 Task: Look for properties with balconies.
Action: Mouse moved to (680, 62)
Screenshot: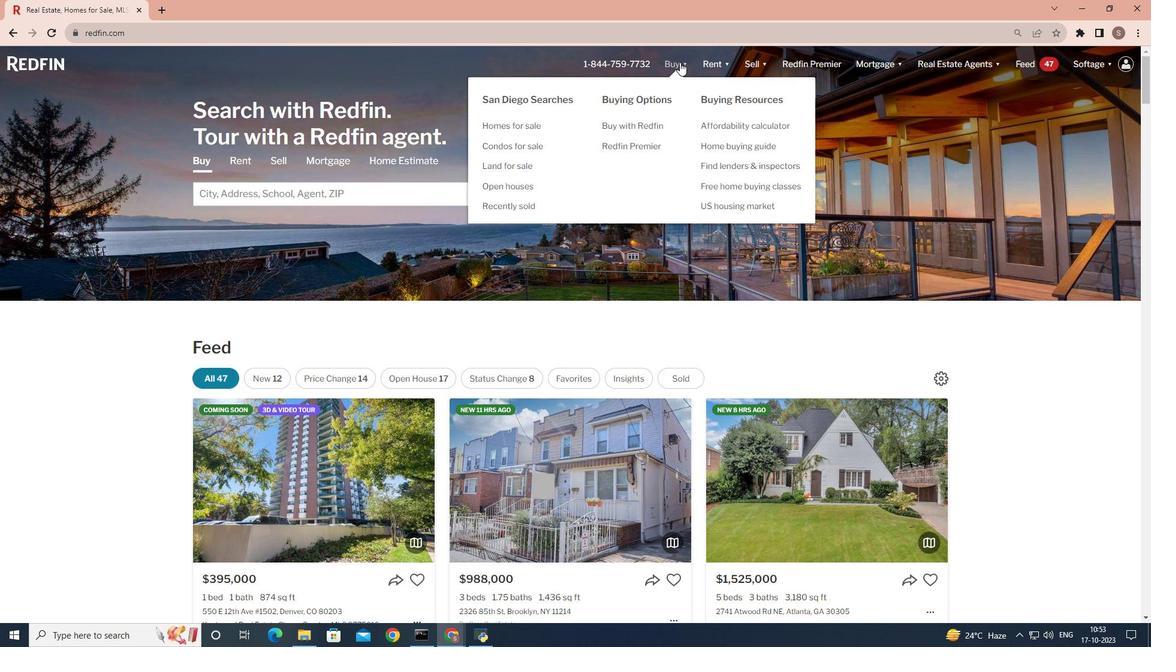 
Action: Mouse pressed left at (680, 62)
Screenshot: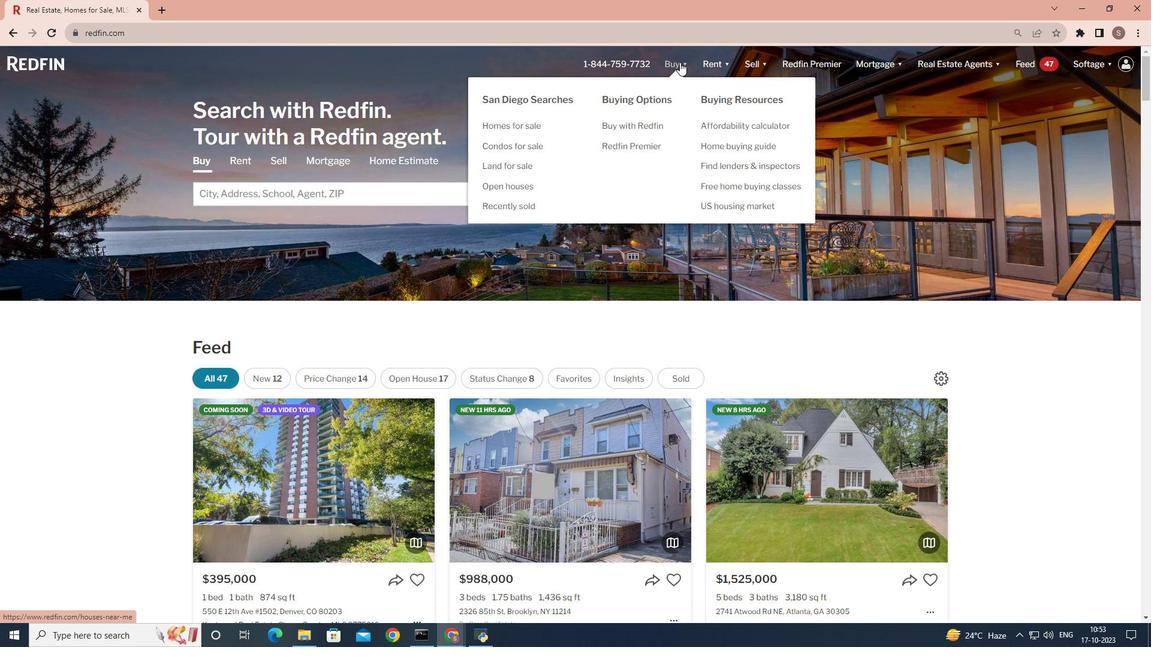 
Action: Mouse moved to (385, 250)
Screenshot: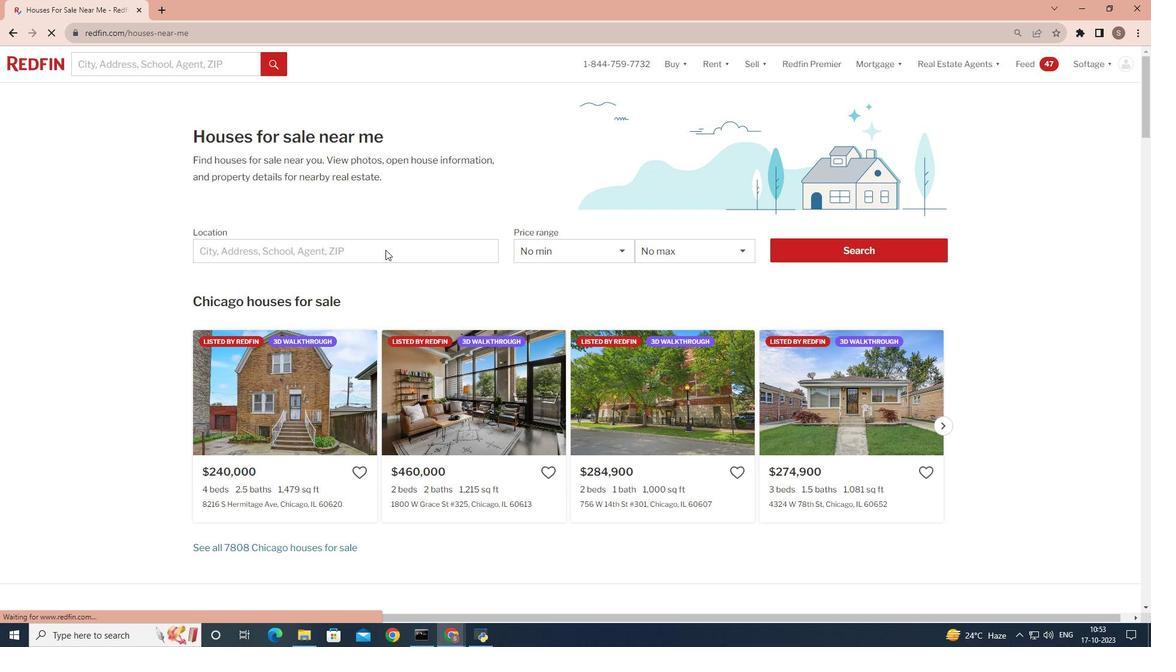 
Action: Mouse pressed left at (385, 250)
Screenshot: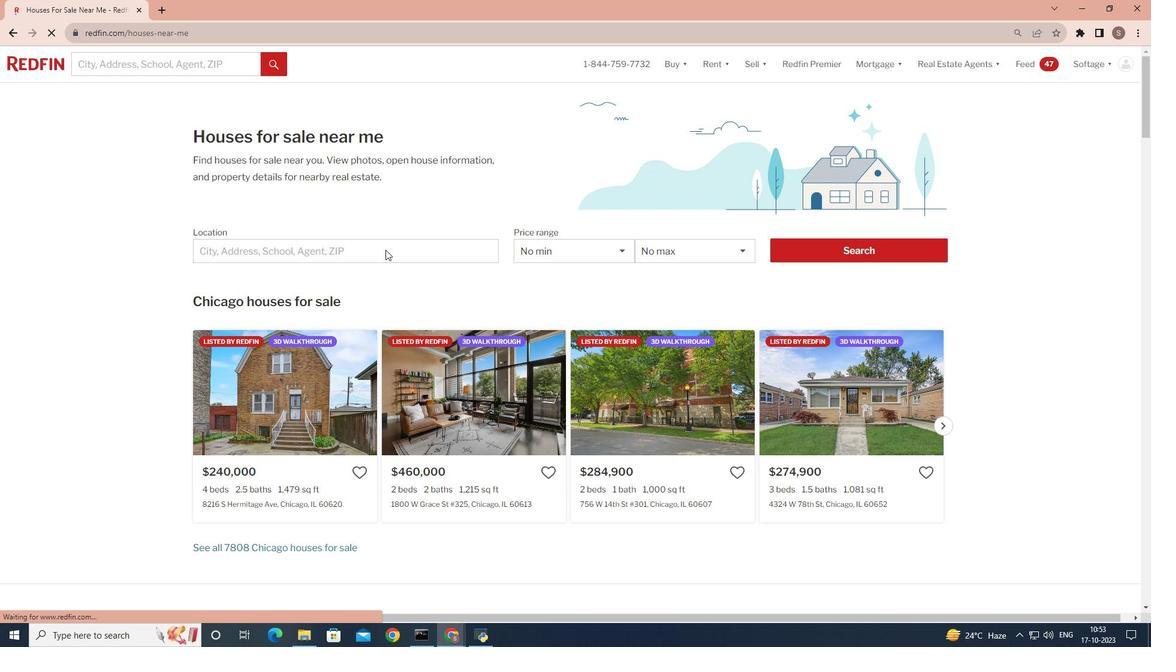 
Action: Mouse pressed left at (385, 250)
Screenshot: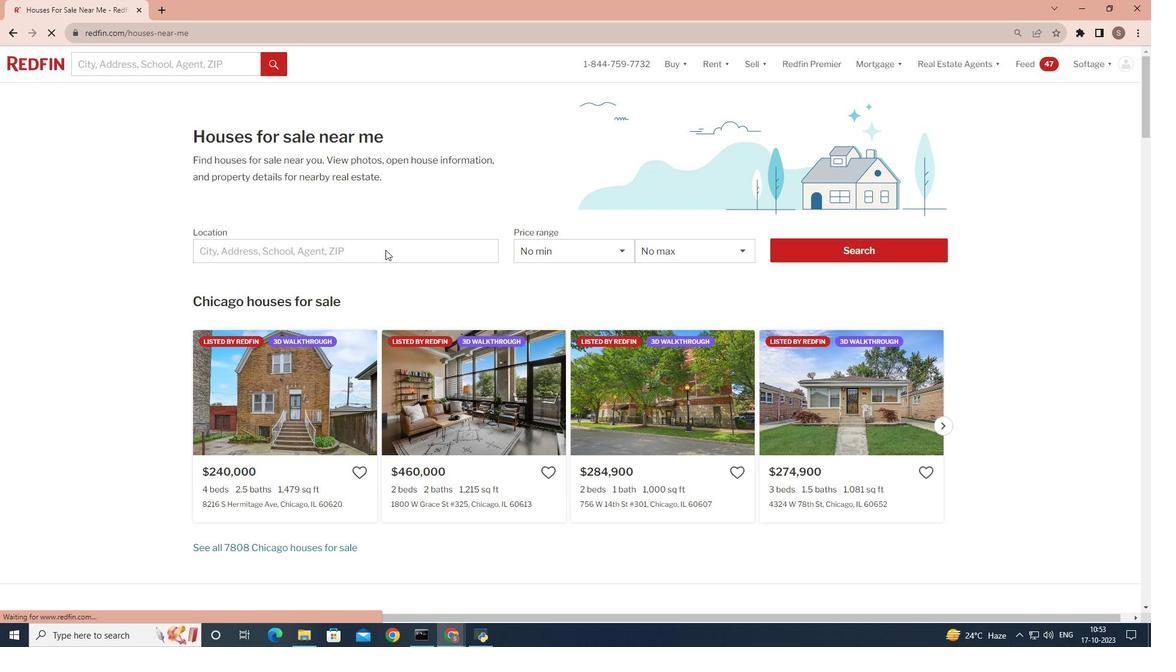 
Action: Mouse moved to (359, 249)
Screenshot: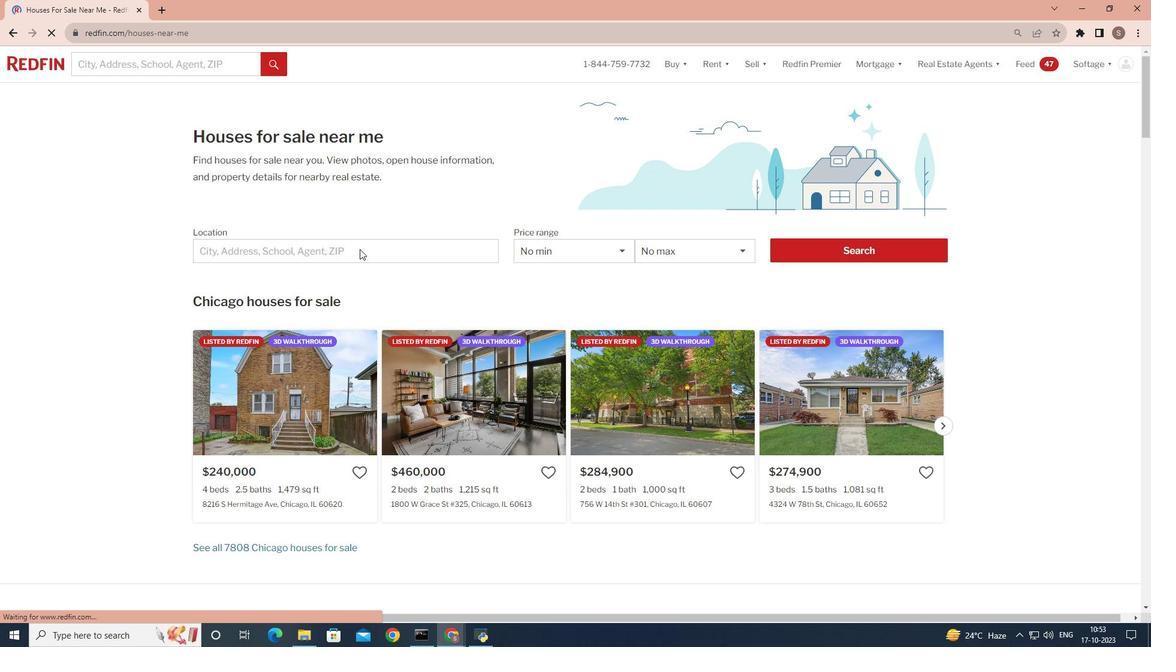 
Action: Mouse pressed left at (359, 249)
Screenshot: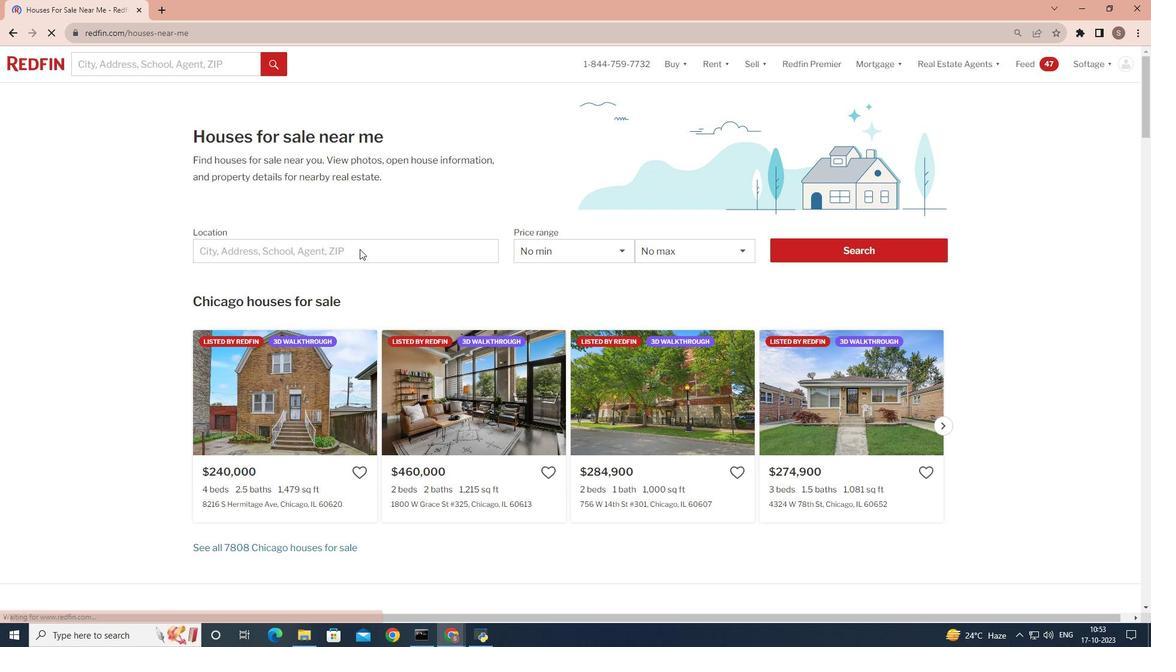 
Action: Mouse moved to (359, 249)
Screenshot: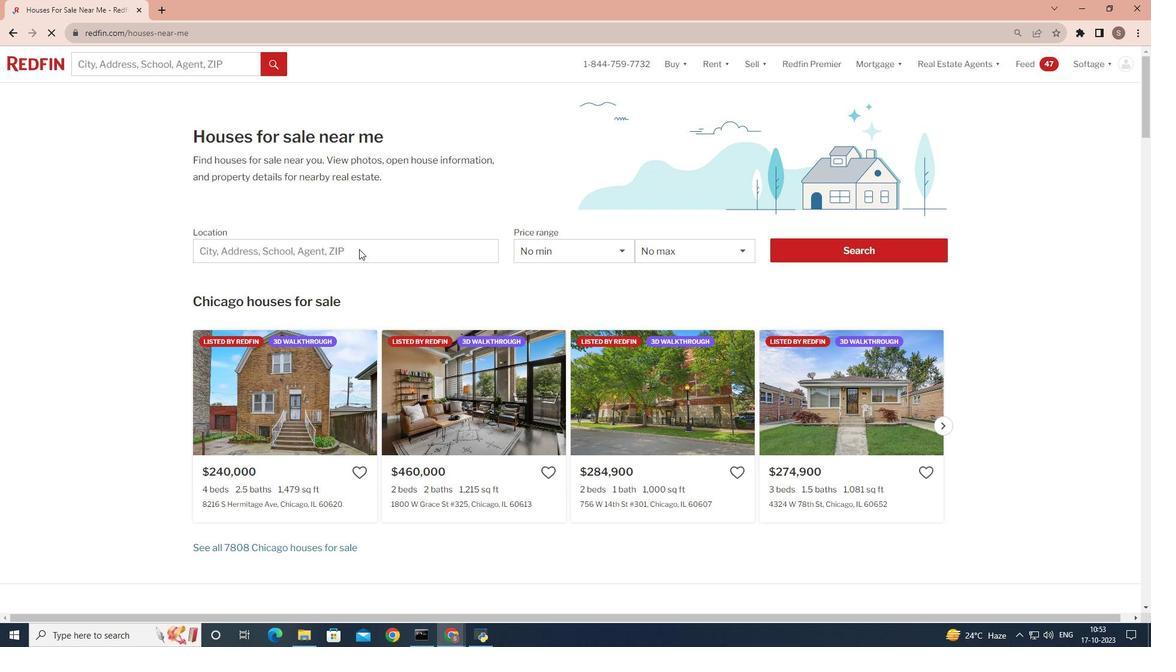 
Action: Mouse pressed left at (359, 249)
Screenshot: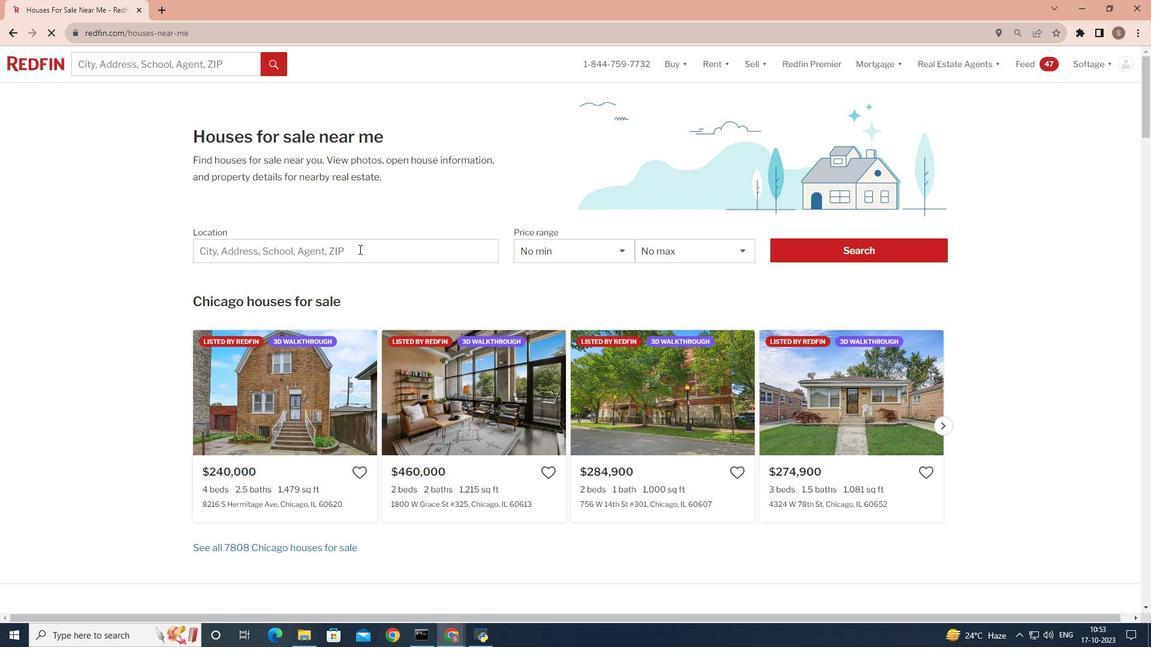 
Action: Key pressed <Key.shift>San<Key.space><Key.shift><Key.shift><Key.shift><Key.shift><Key.shift><Key.shift><Key.shift><Key.shift><Key.shift><Key.shift><Key.shift><Key.shift><Key.shift><Key.shift><Key.shift><Key.shift><Key.shift><Key.shift><Key.shift><Key.shift><Key.shift><Key.shift><Key.shift><Key.shift><Key.shift><Key.shift><Key.shift><Key.shift><Key.shift><Key.shift><Key.shift><Key.shift><Key.shift><Key.shift><Key.shift><Key.shift><Key.shift><Key.shift><Key.shift><Key.shift><Key.shift><Key.shift><Key.shift><Key.shift><Key.shift><Key.shift>Diego
Screenshot: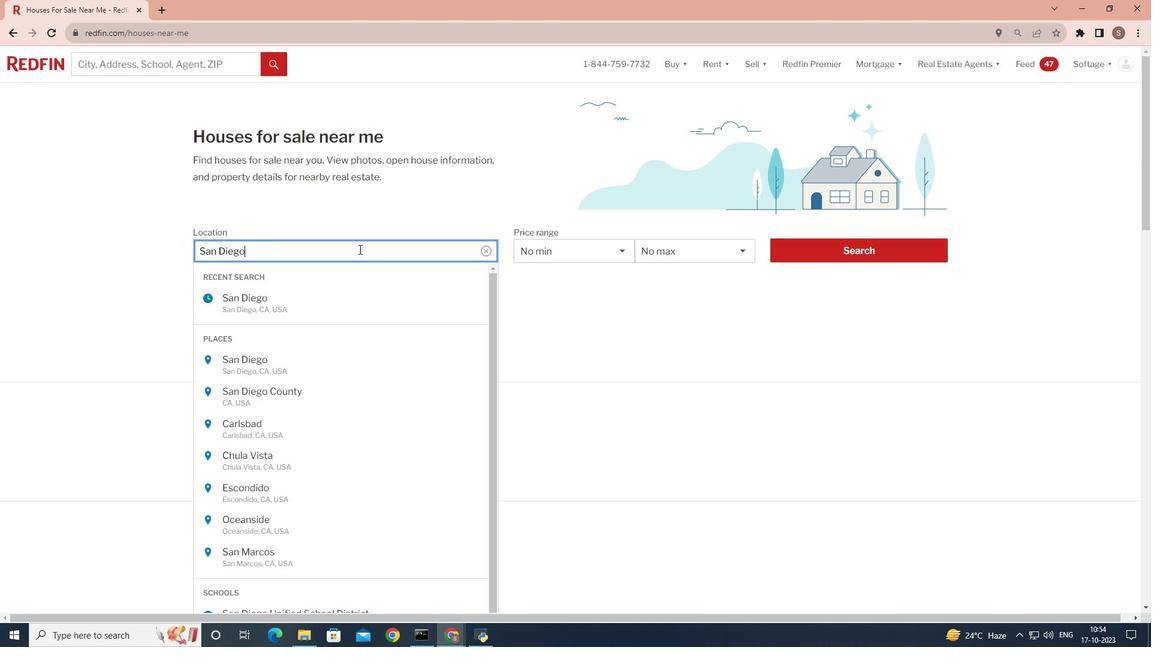 
Action: Mouse moved to (799, 248)
Screenshot: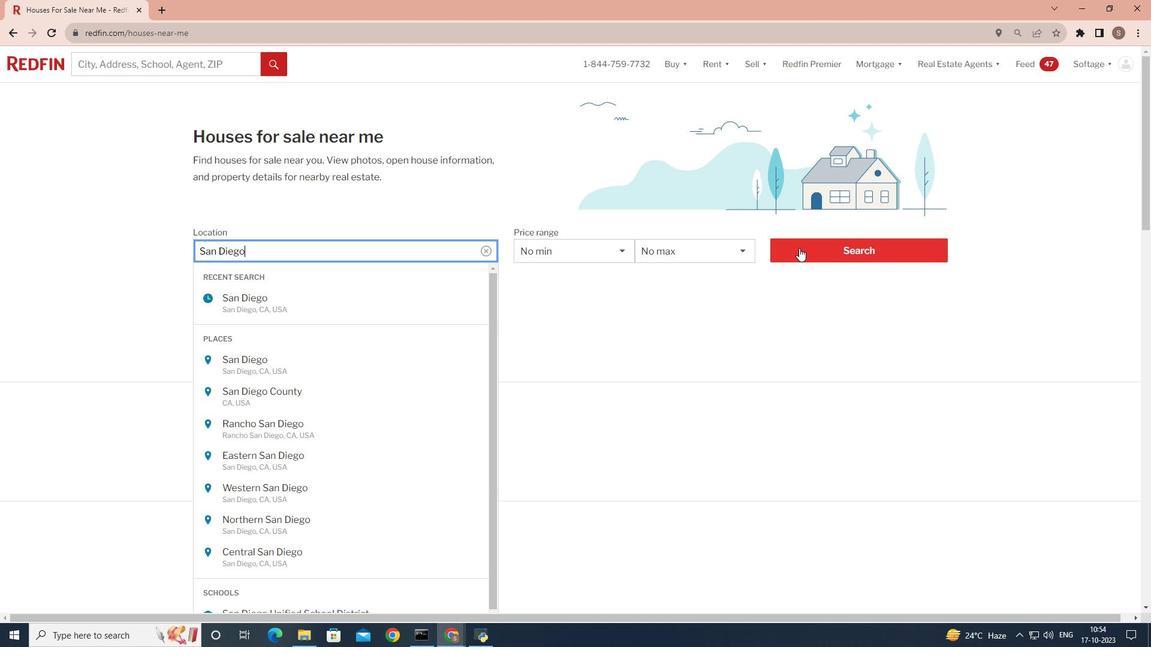 
Action: Mouse pressed left at (799, 248)
Screenshot: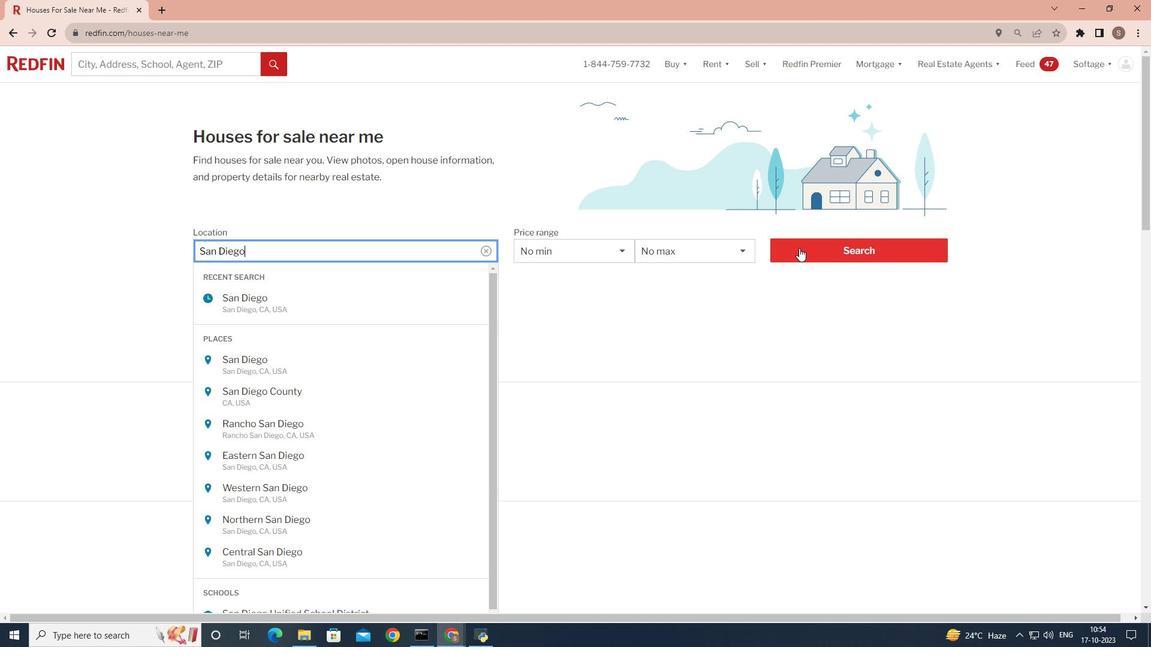 
Action: Mouse moved to (800, 248)
Screenshot: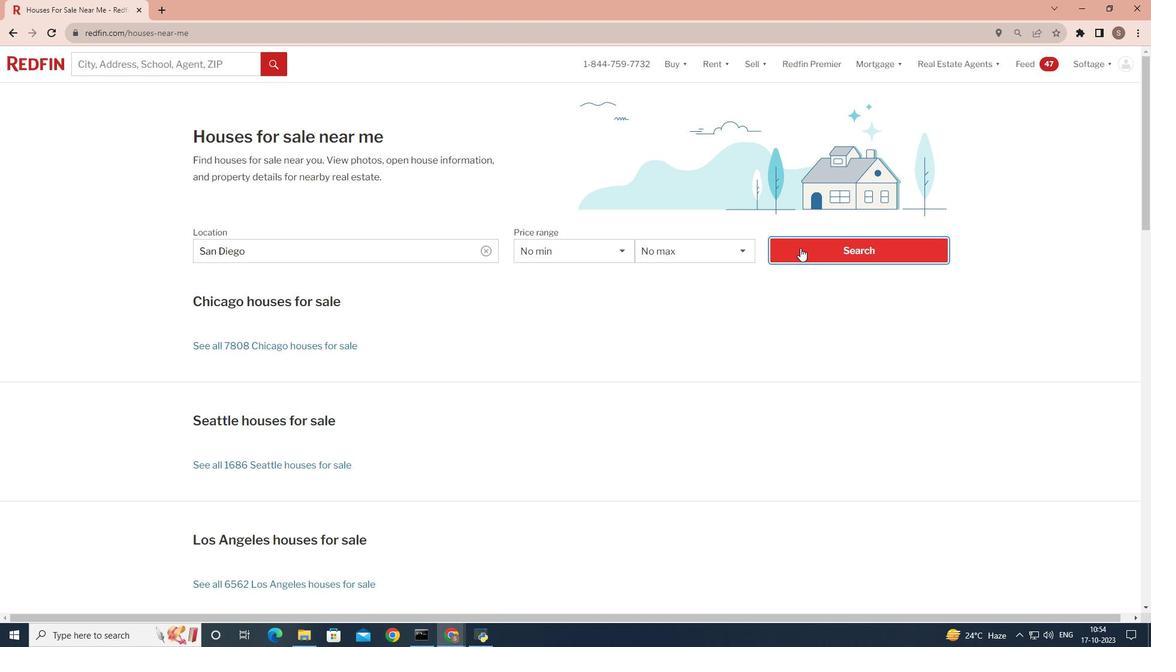 
Action: Mouse pressed left at (800, 248)
Screenshot: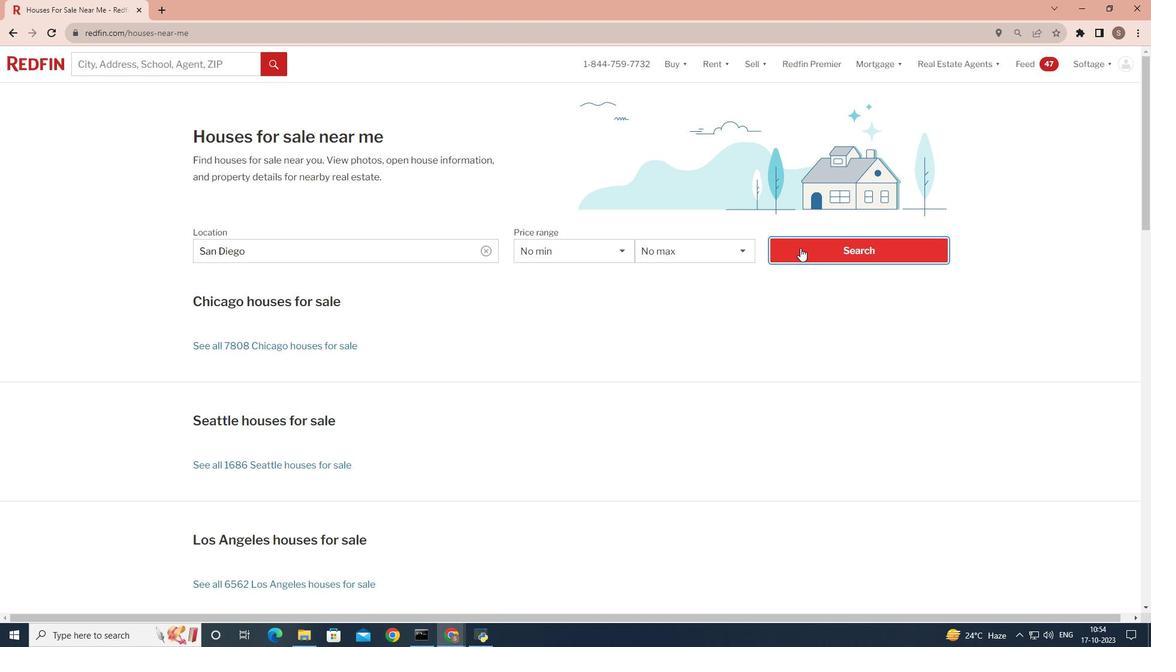 
Action: Mouse moved to (1028, 147)
Screenshot: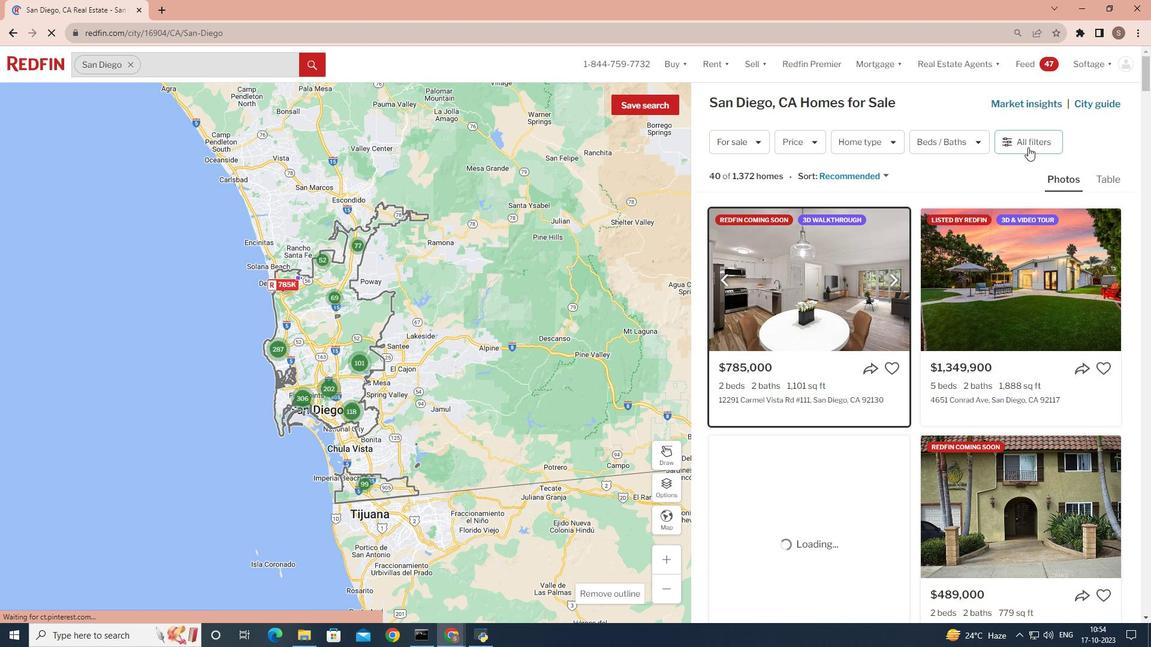 
Action: Mouse pressed left at (1028, 147)
Screenshot: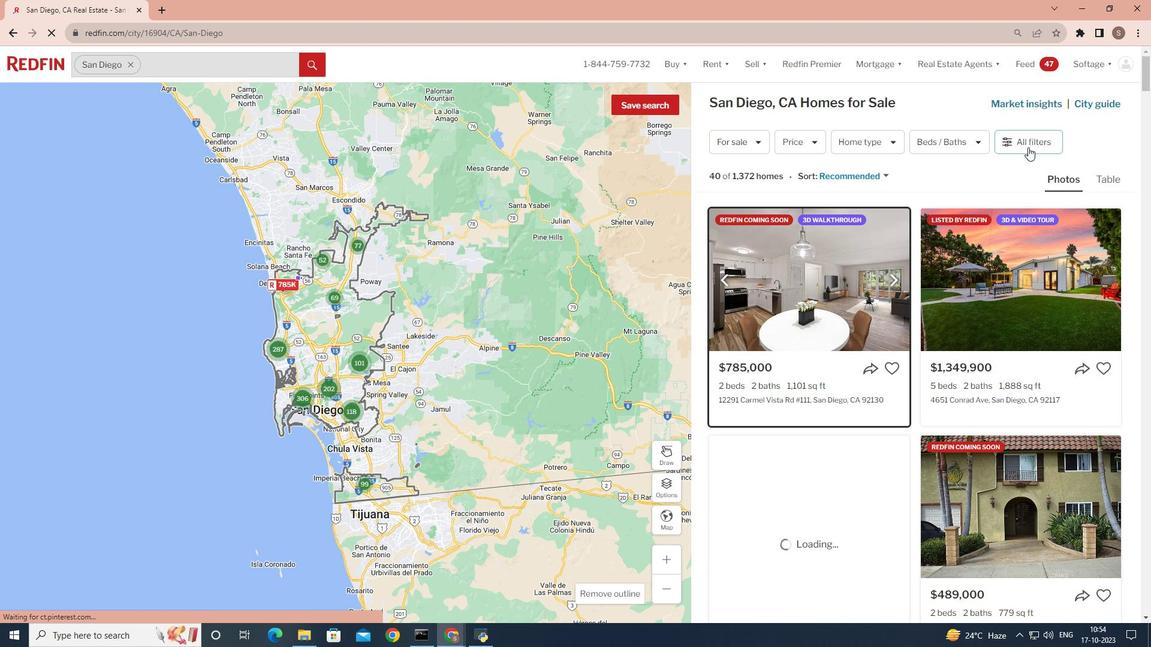 
Action: Mouse moved to (1042, 140)
Screenshot: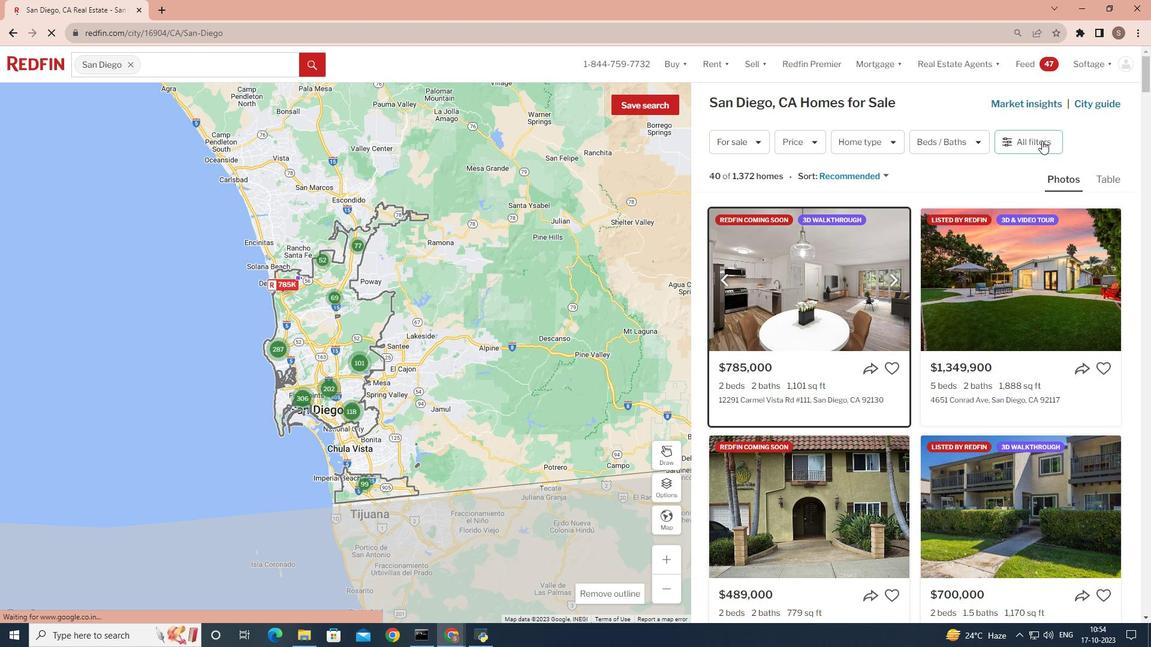 
Action: Mouse pressed left at (1042, 140)
Screenshot: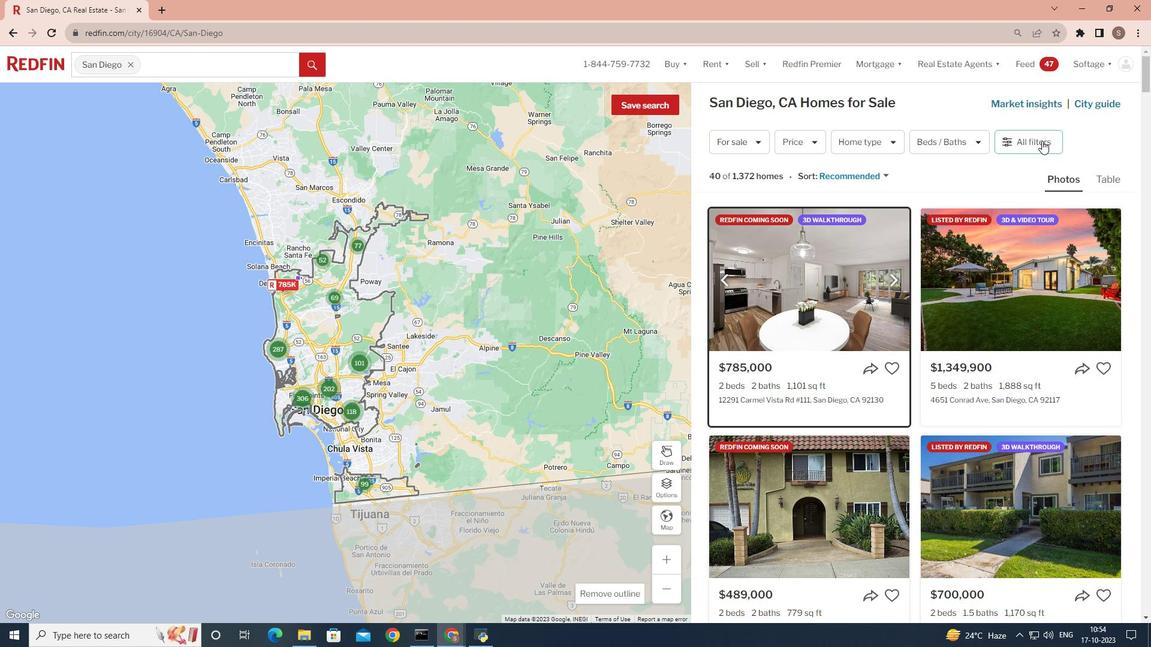 
Action: Mouse moved to (919, 345)
Screenshot: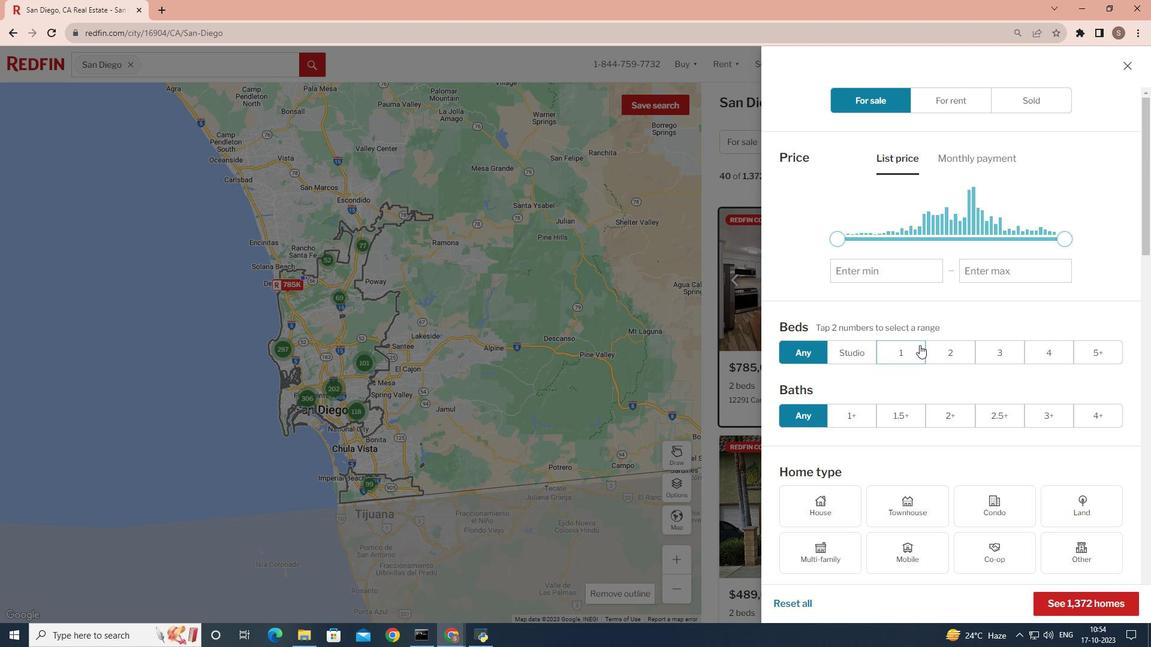 
Action: Mouse scrolled (919, 344) with delta (0, 0)
Screenshot: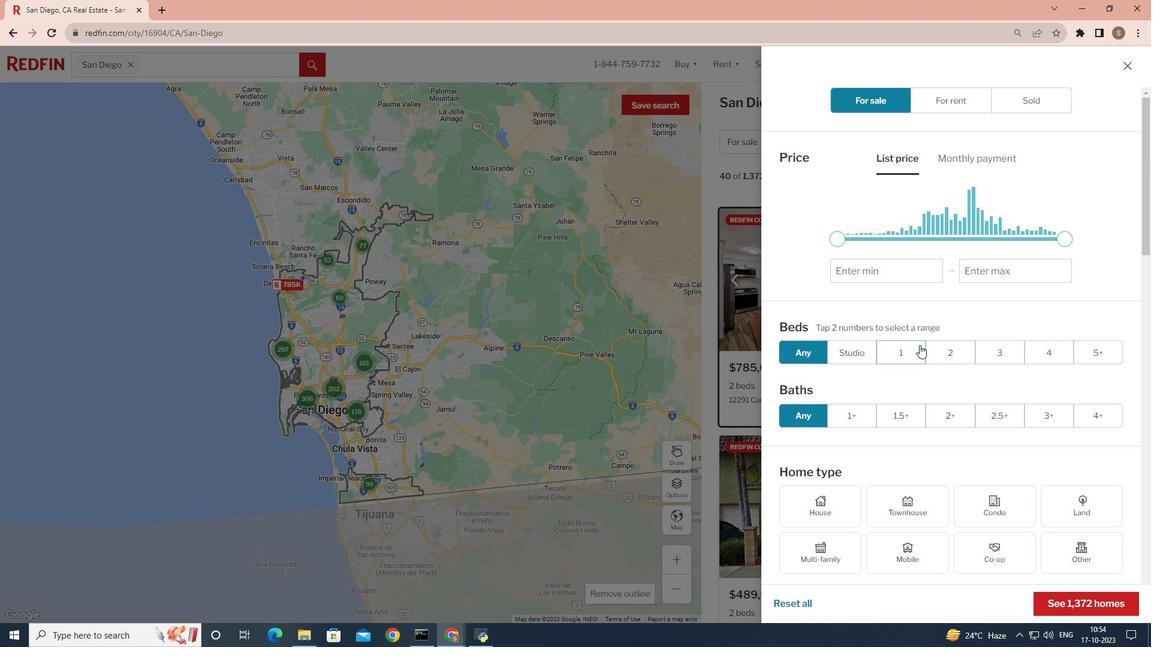 
Action: Mouse moved to (974, 327)
Screenshot: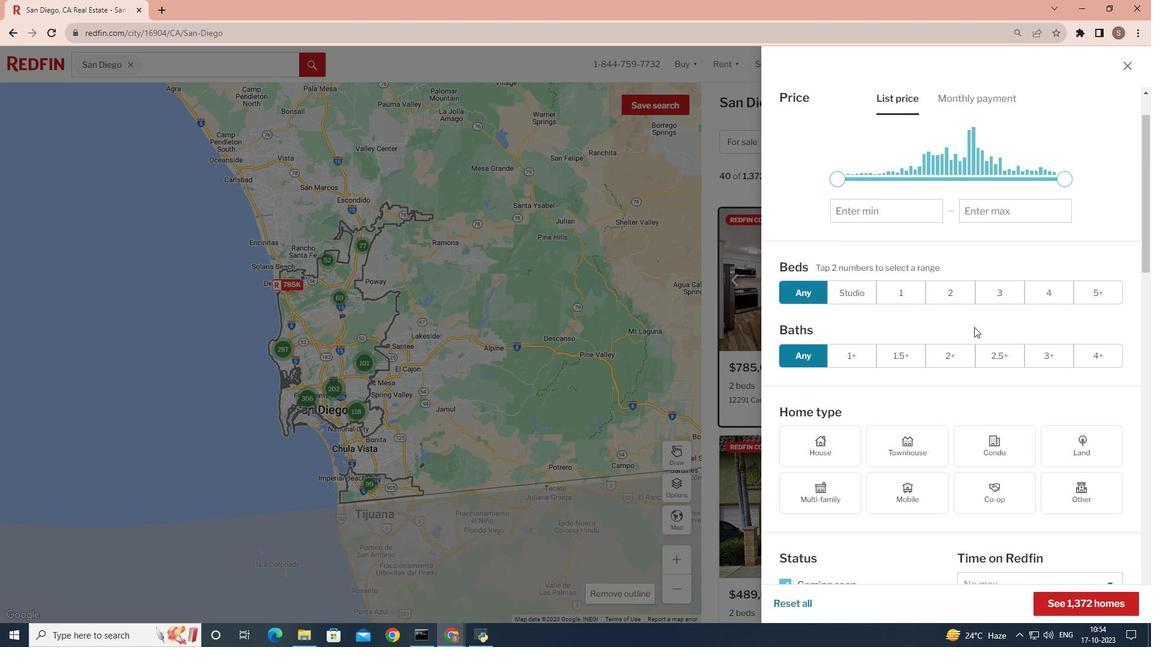 
Action: Mouse scrolled (974, 326) with delta (0, 0)
Screenshot: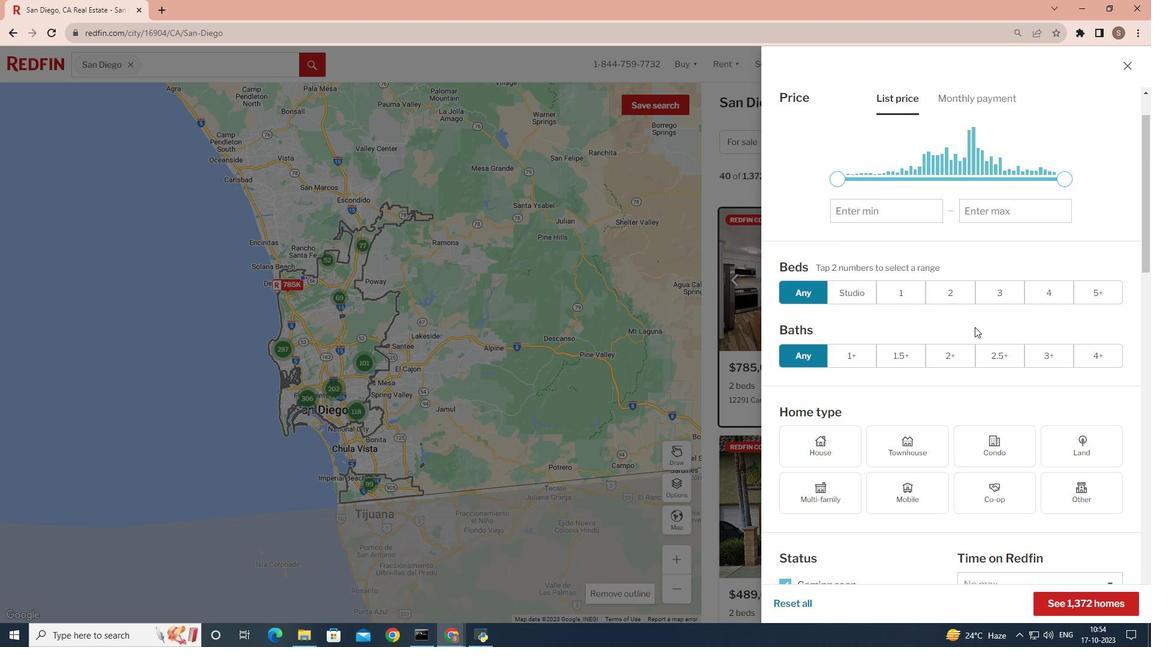 
Action: Mouse moved to (963, 358)
Screenshot: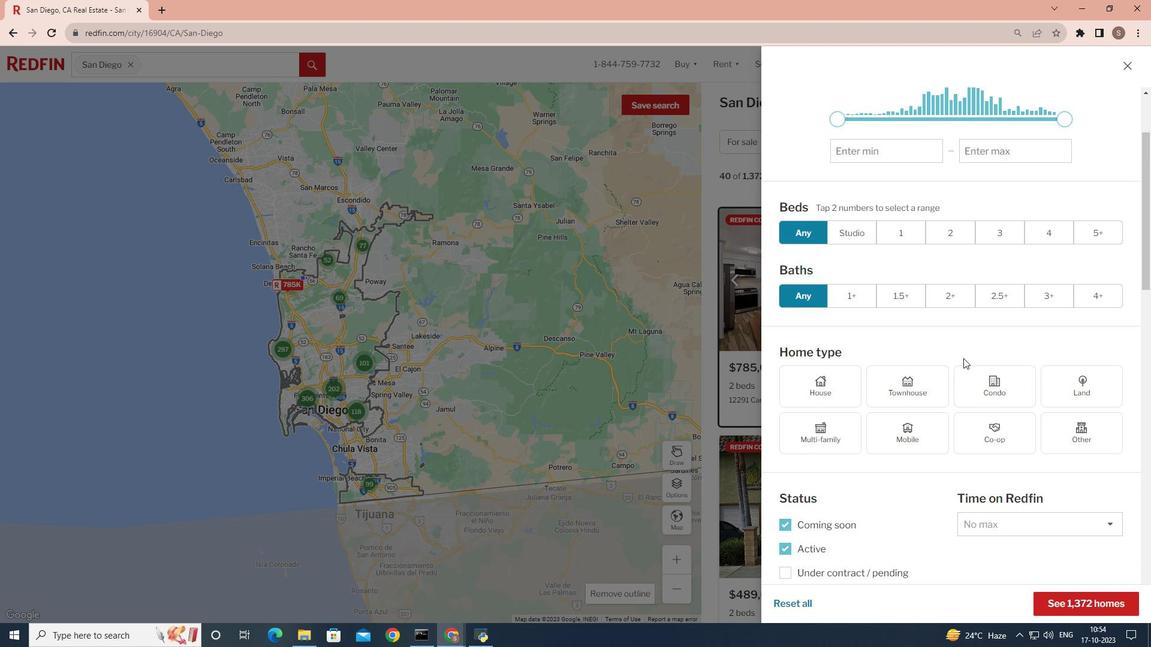 
Action: Mouse scrolled (963, 358) with delta (0, 0)
Screenshot: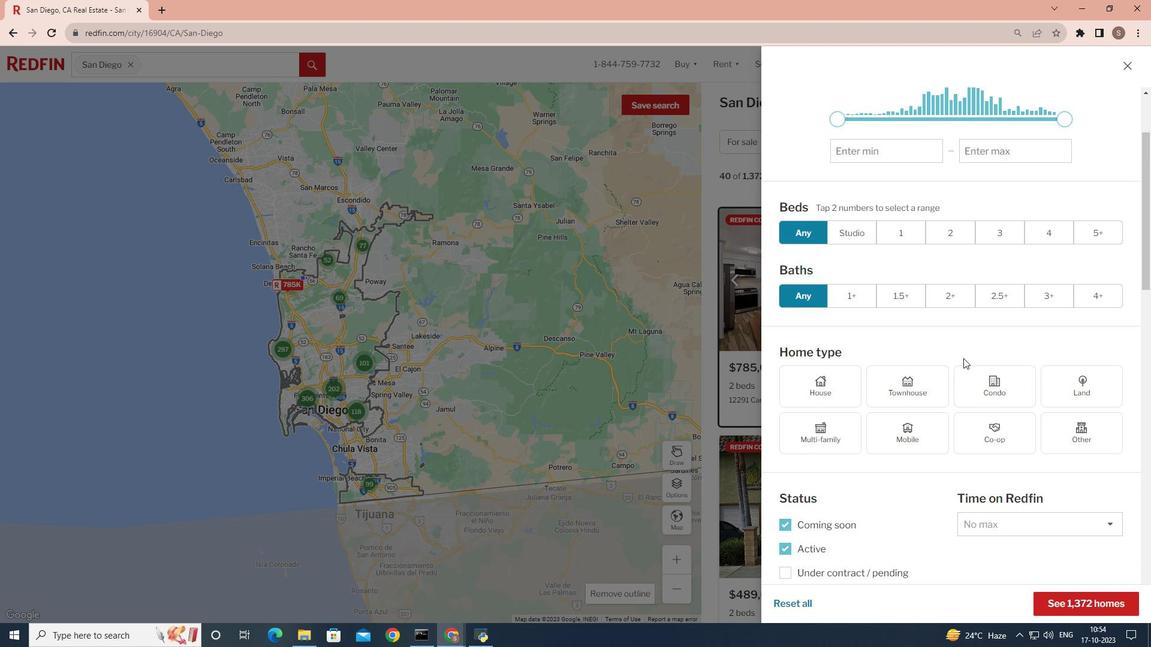 
Action: Mouse moved to (949, 371)
Screenshot: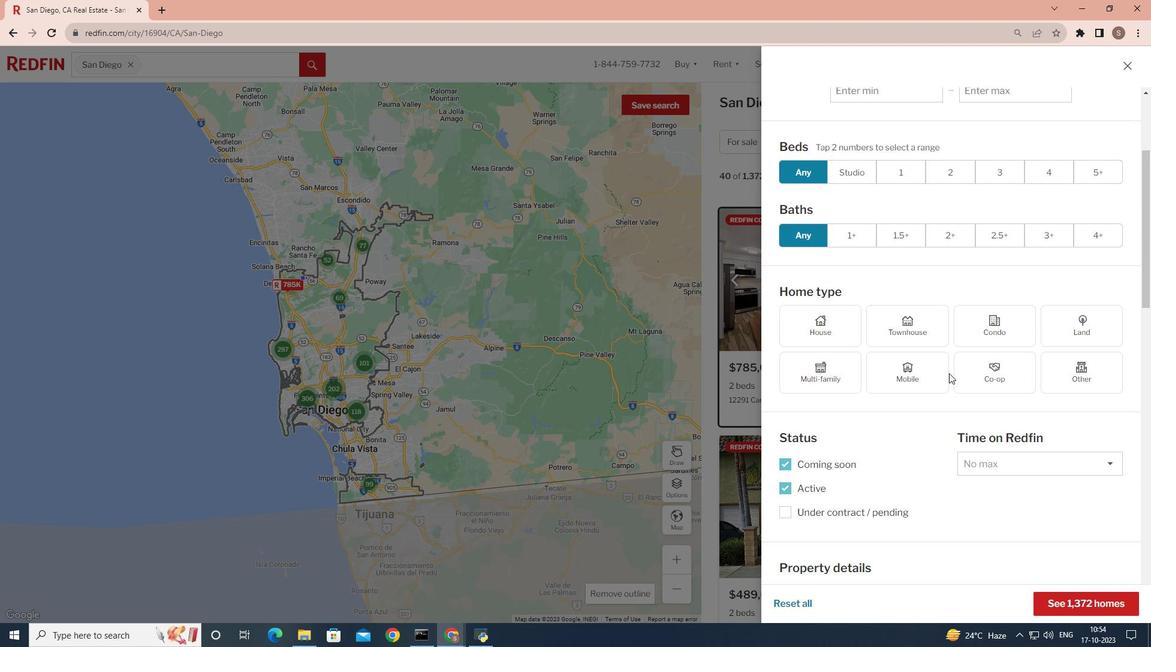 
Action: Mouse scrolled (949, 371) with delta (0, 0)
Screenshot: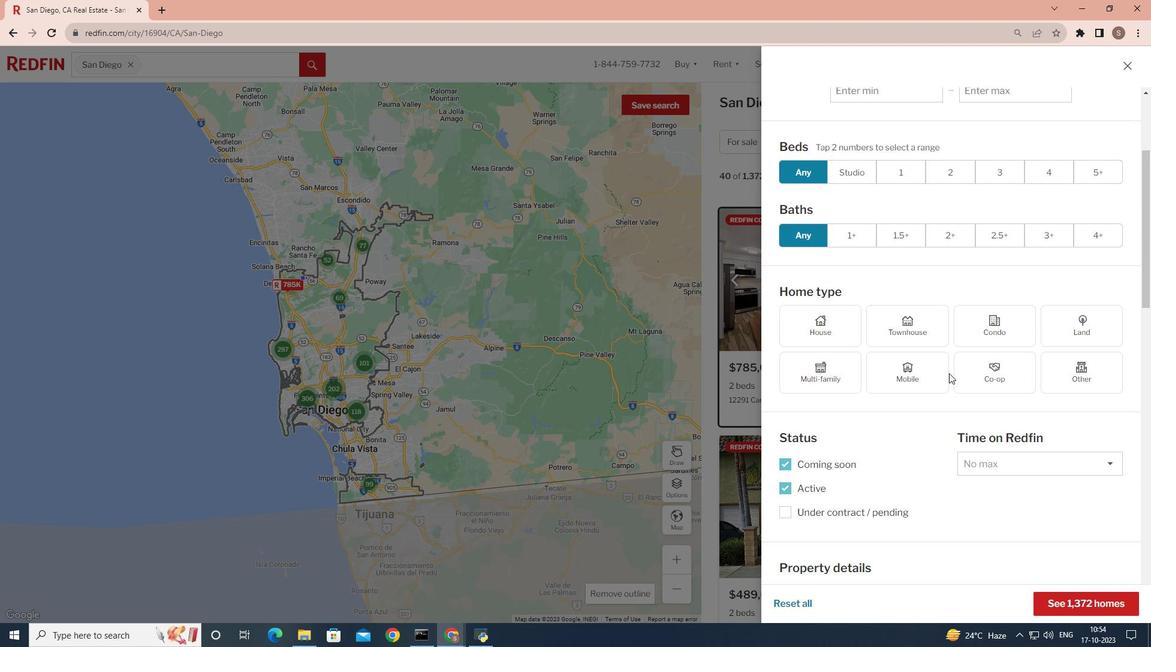
Action: Mouse moved to (949, 373)
Screenshot: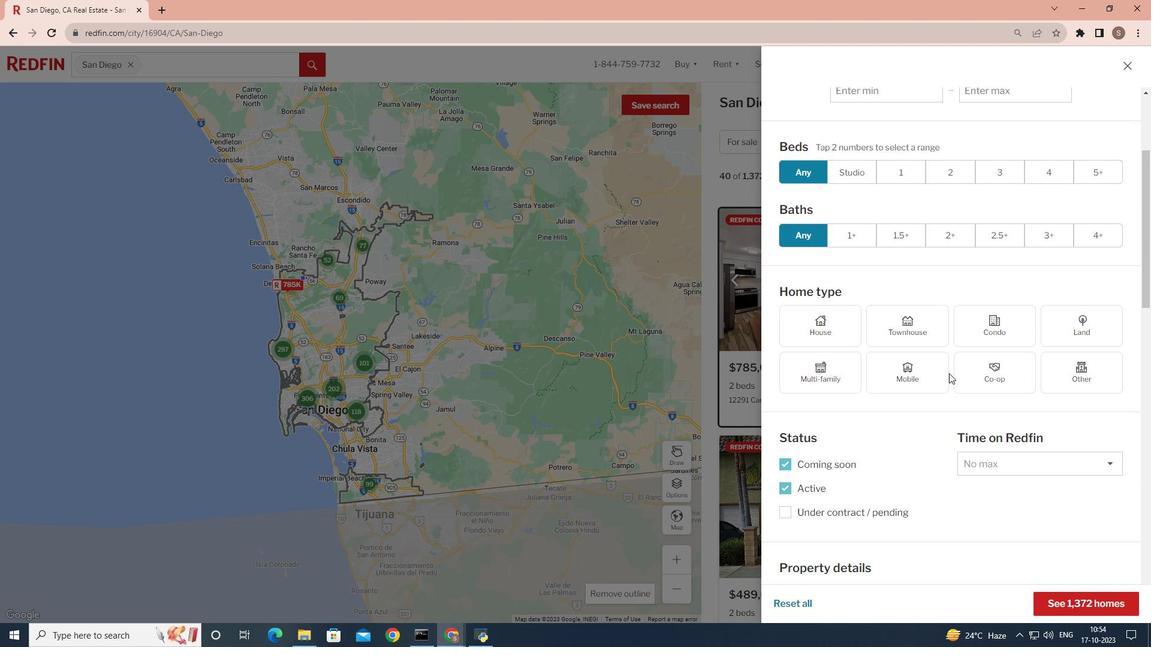 
Action: Mouse scrolled (949, 373) with delta (0, 0)
Screenshot: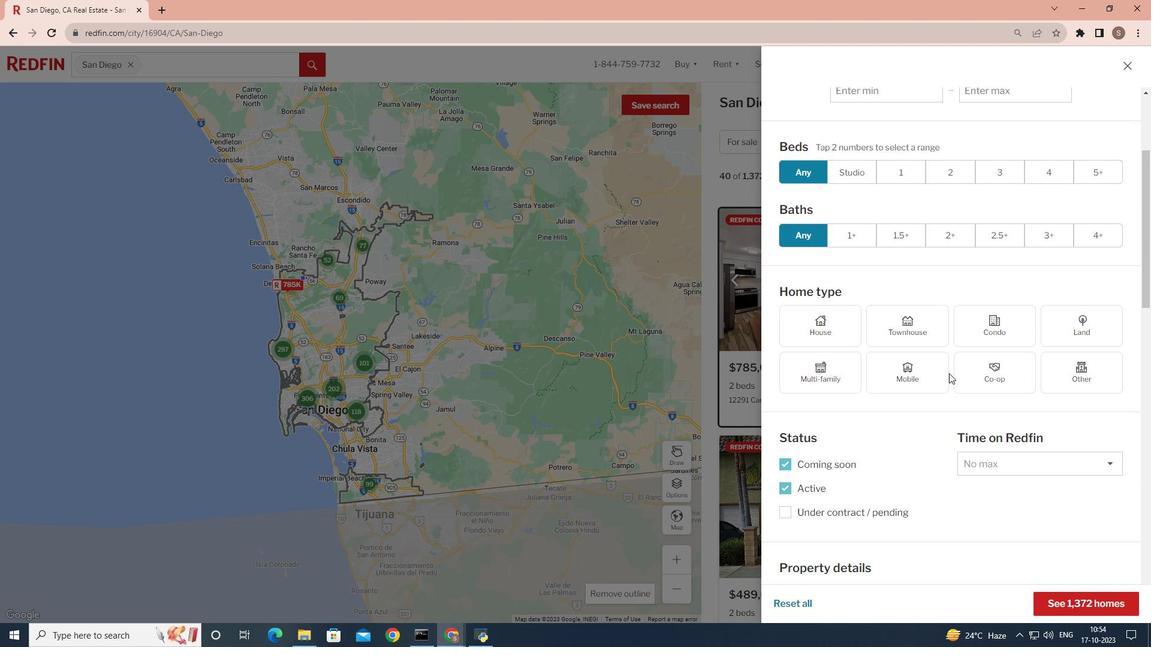 
Action: Mouse moved to (952, 372)
Screenshot: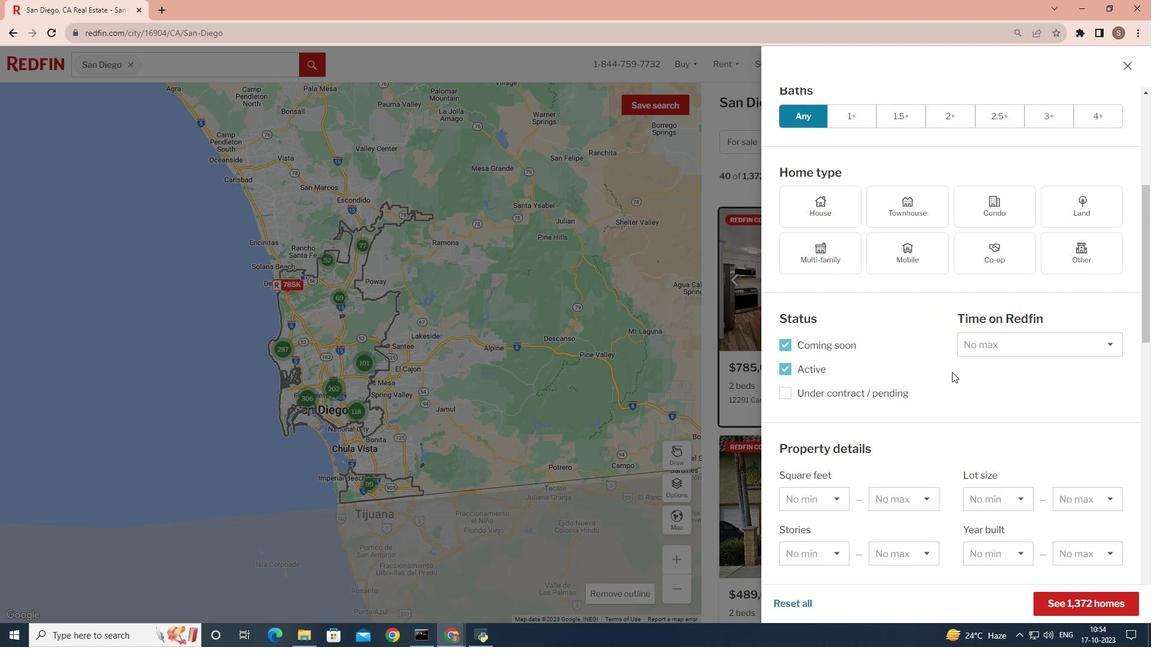
Action: Mouse scrolled (952, 371) with delta (0, 0)
Screenshot: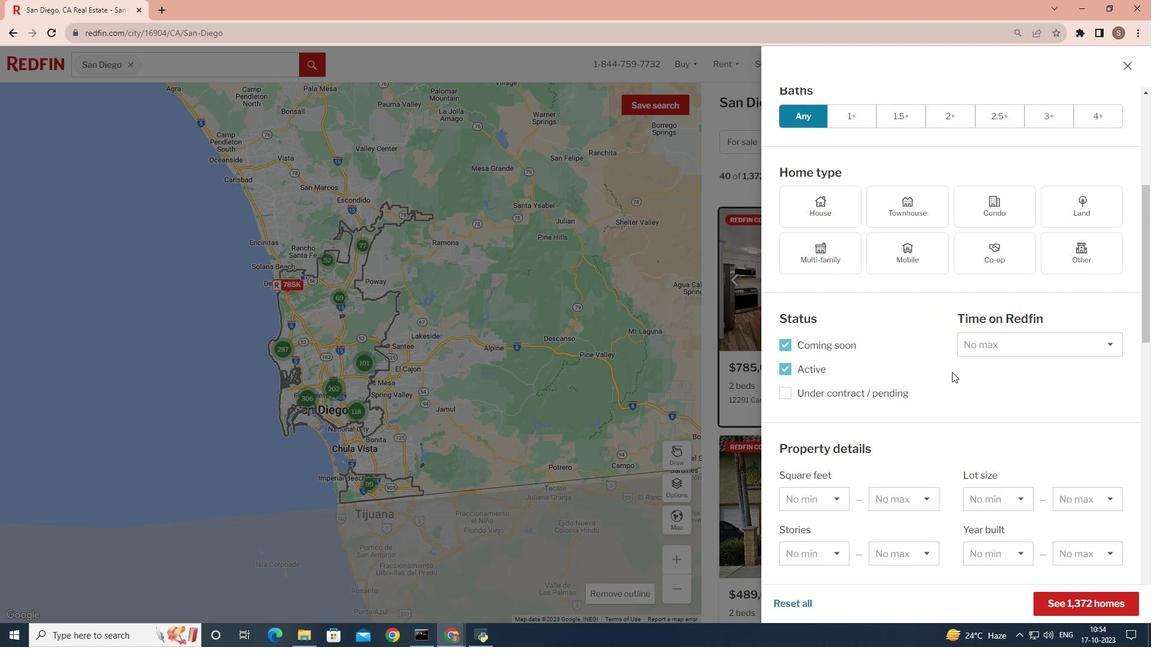 
Action: Mouse scrolled (952, 371) with delta (0, 0)
Screenshot: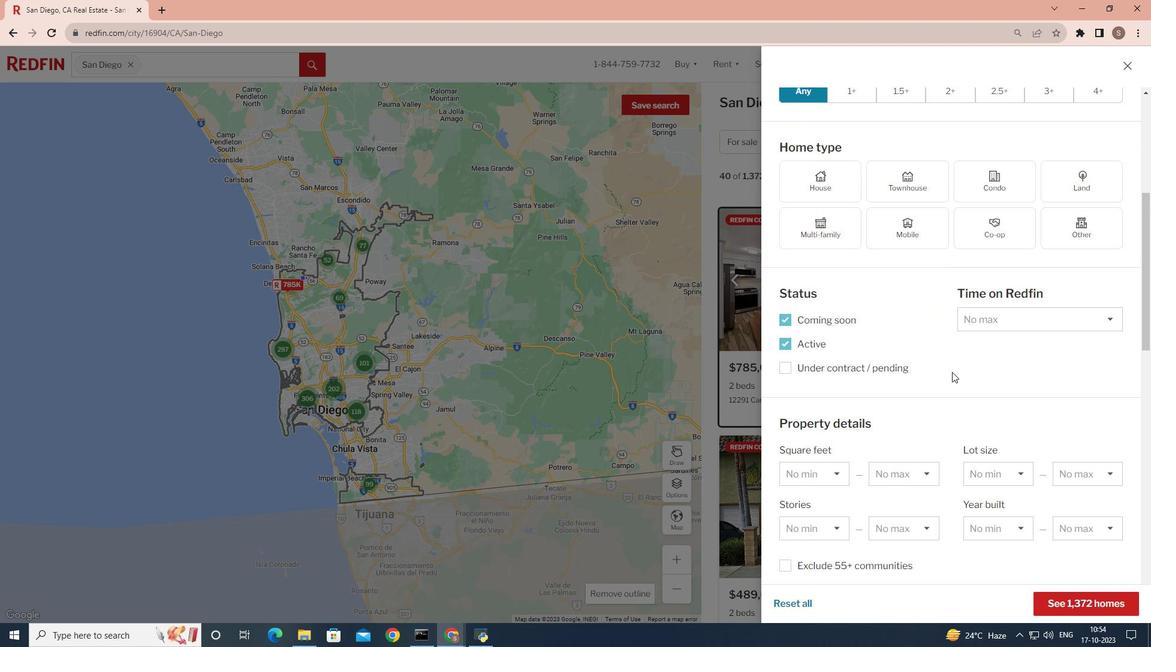
Action: Mouse moved to (958, 370)
Screenshot: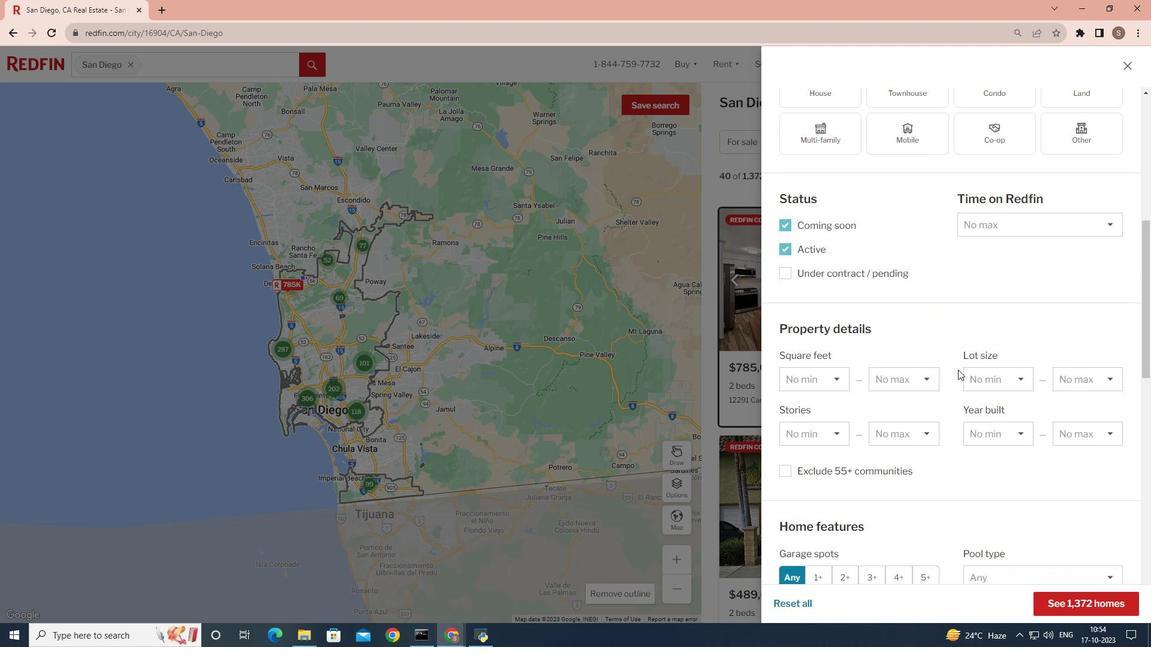 
Action: Mouse scrolled (958, 369) with delta (0, 0)
Screenshot: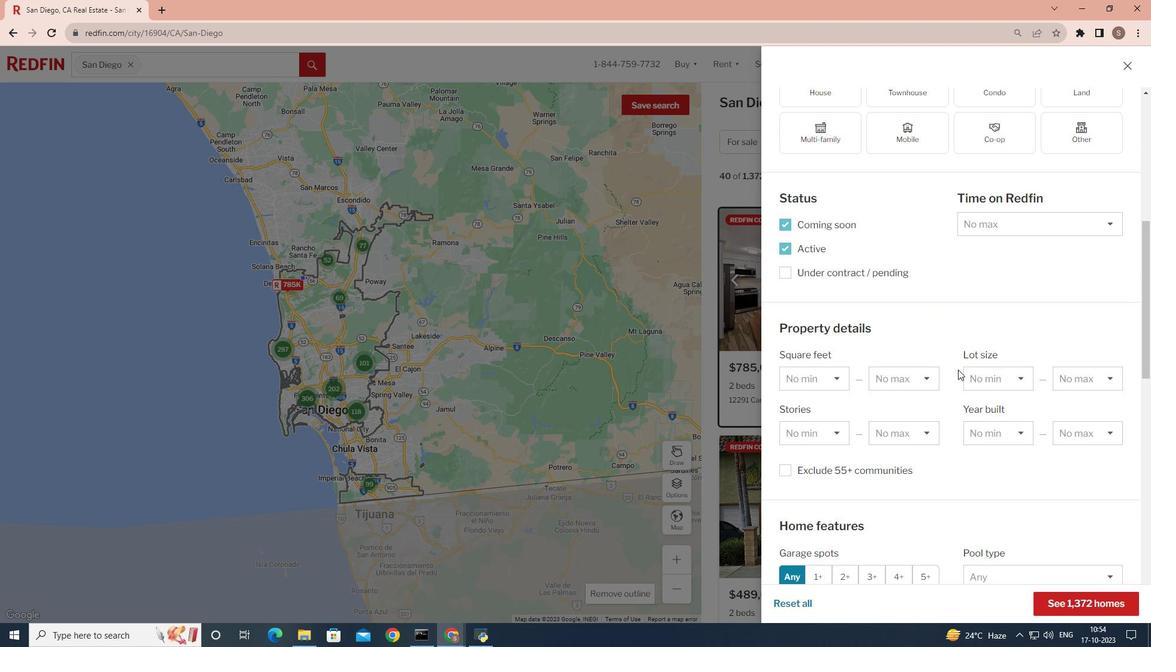 
Action: Mouse scrolled (958, 369) with delta (0, 0)
Screenshot: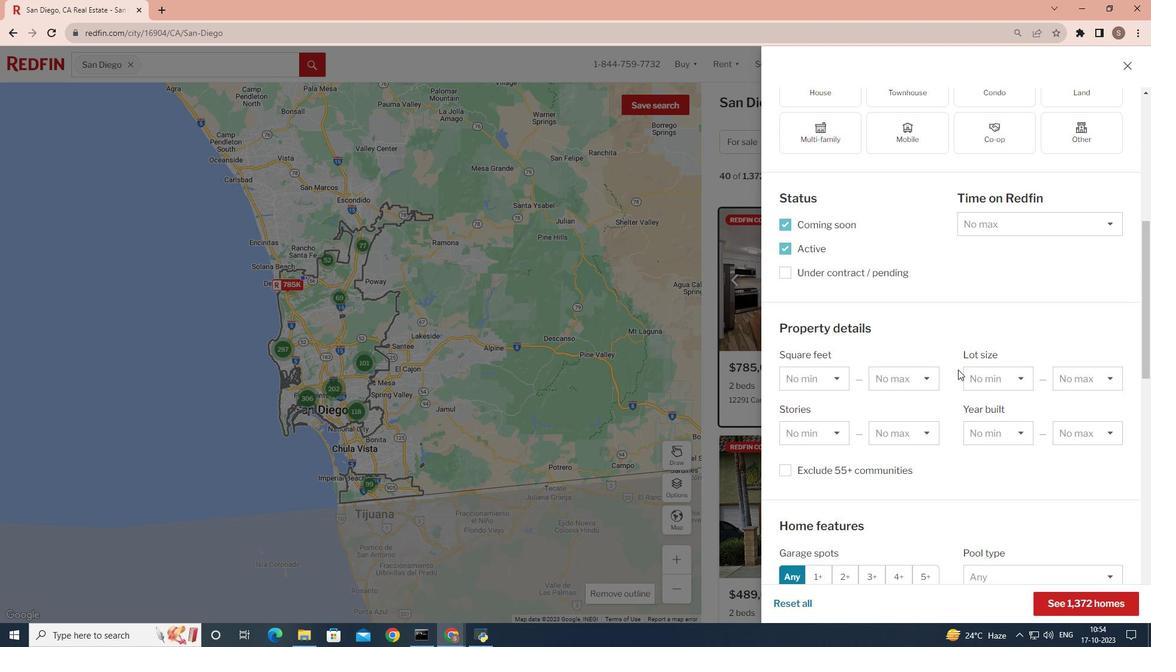 
Action: Mouse scrolled (958, 369) with delta (0, 0)
Screenshot: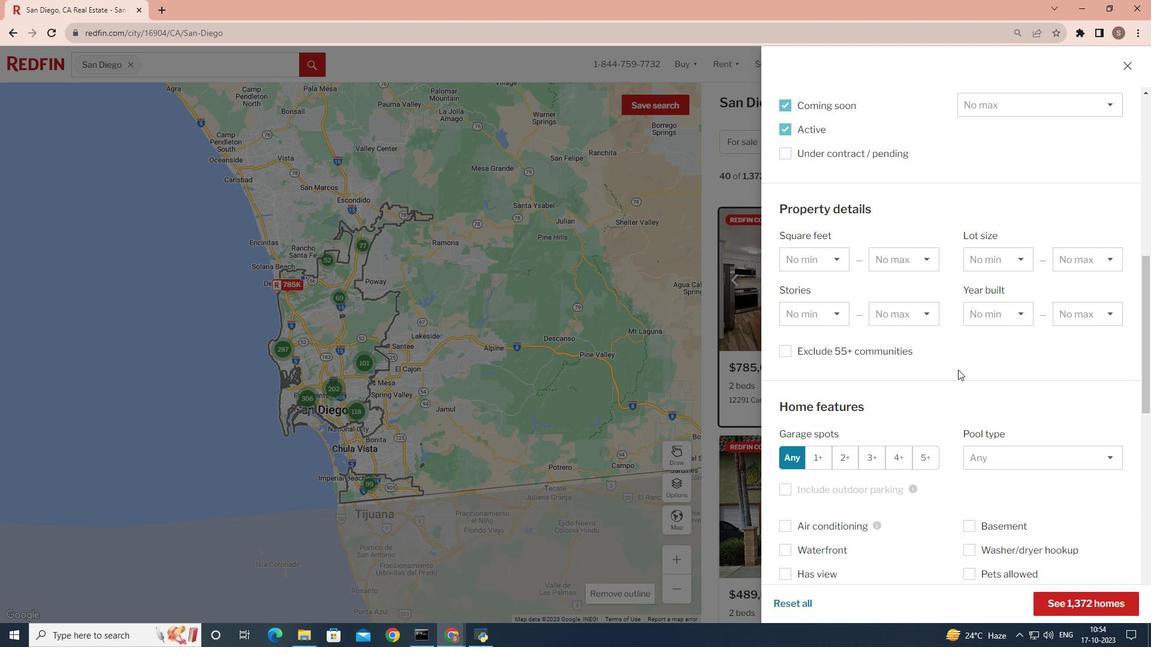 
Action: Mouse scrolled (958, 369) with delta (0, 0)
Screenshot: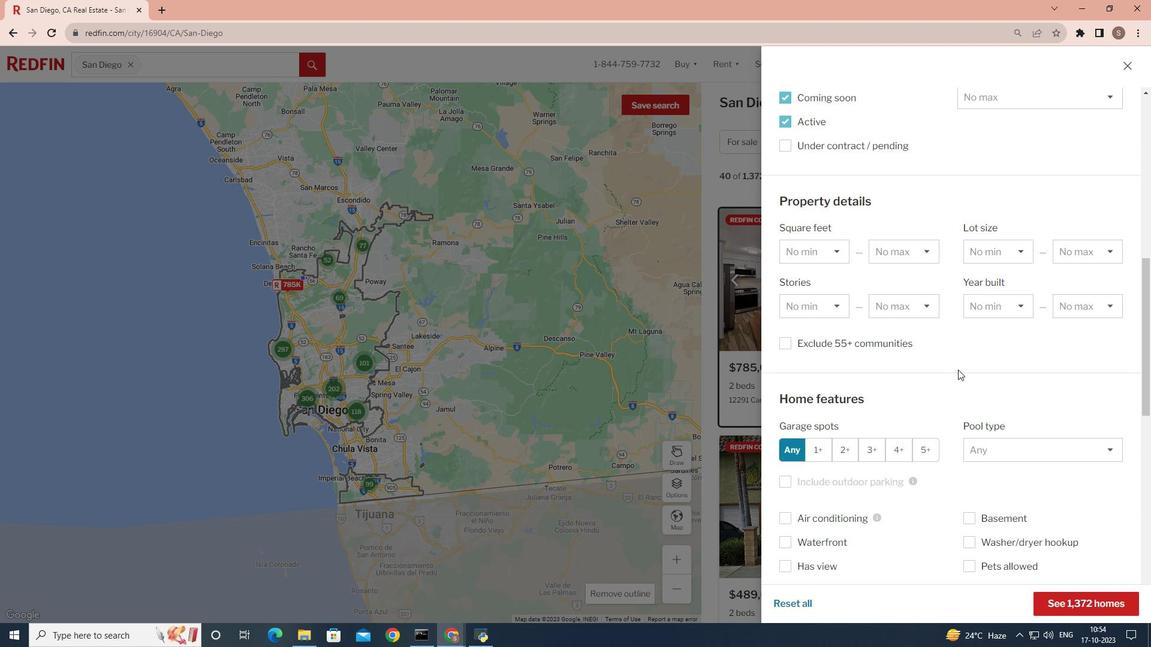 
Action: Mouse moved to (958, 369)
Screenshot: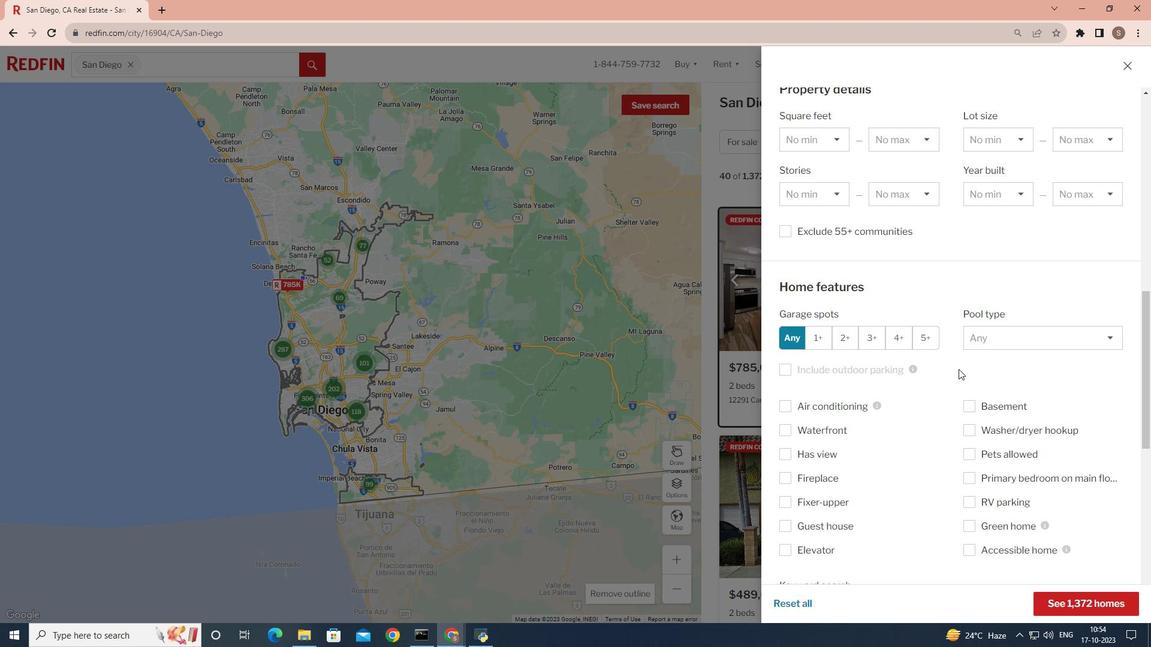 
Action: Mouse scrolled (958, 368) with delta (0, 0)
Screenshot: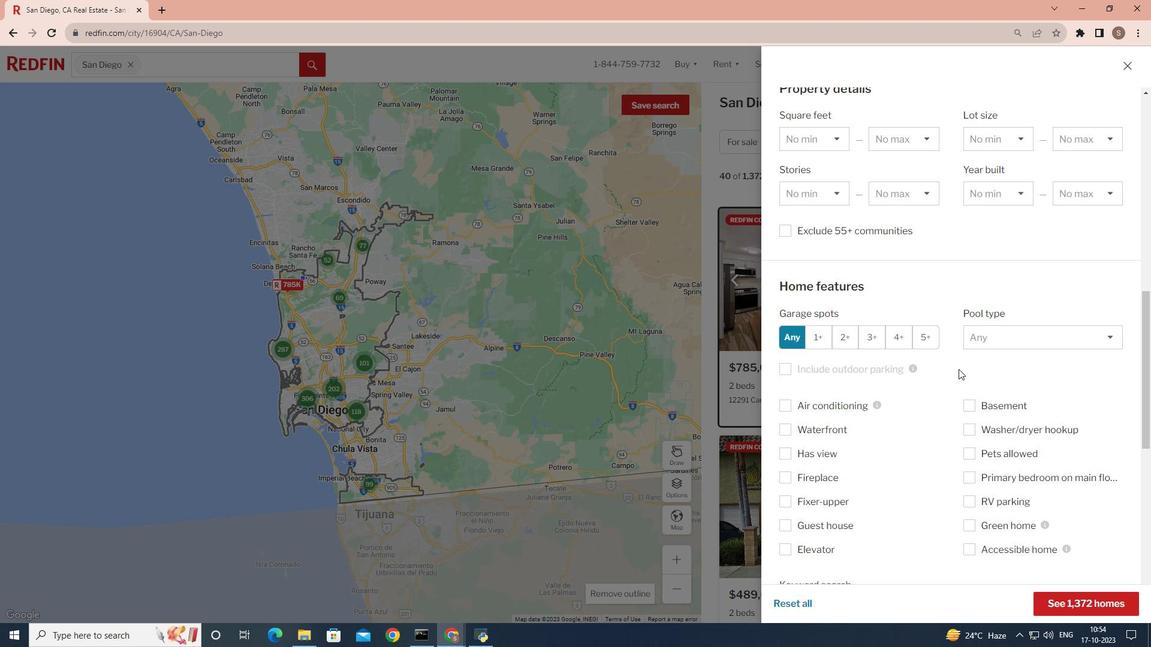 
Action: Mouse scrolled (958, 368) with delta (0, 0)
Screenshot: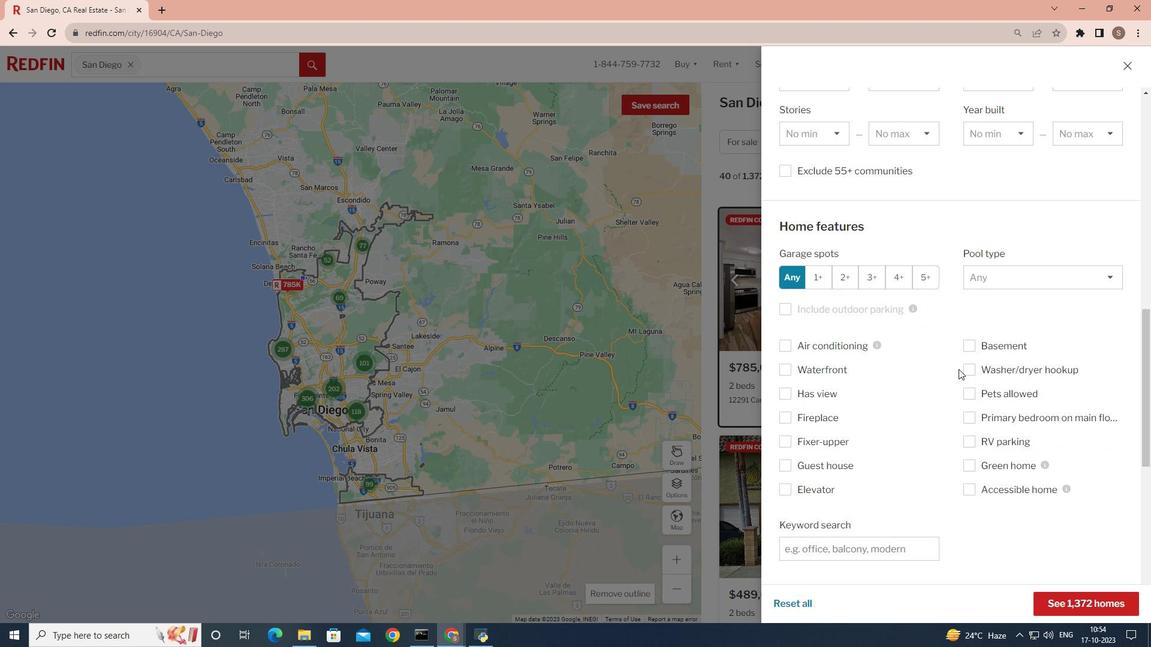 
Action: Mouse moved to (934, 379)
Screenshot: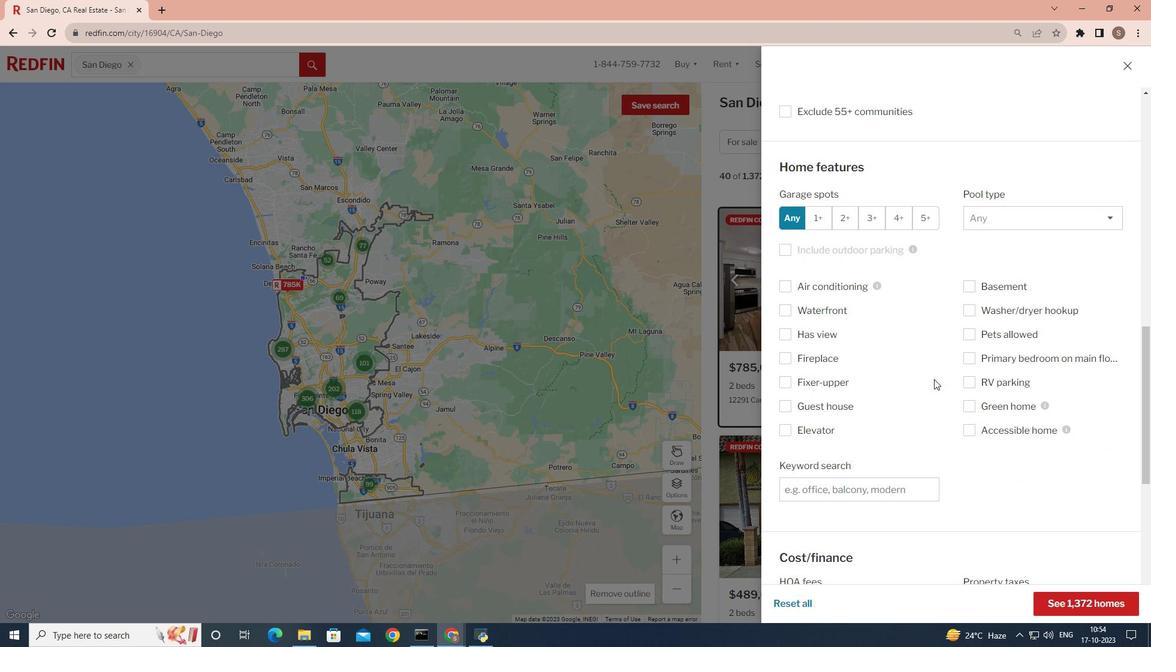 
Action: Mouse scrolled (934, 378) with delta (0, 0)
Screenshot: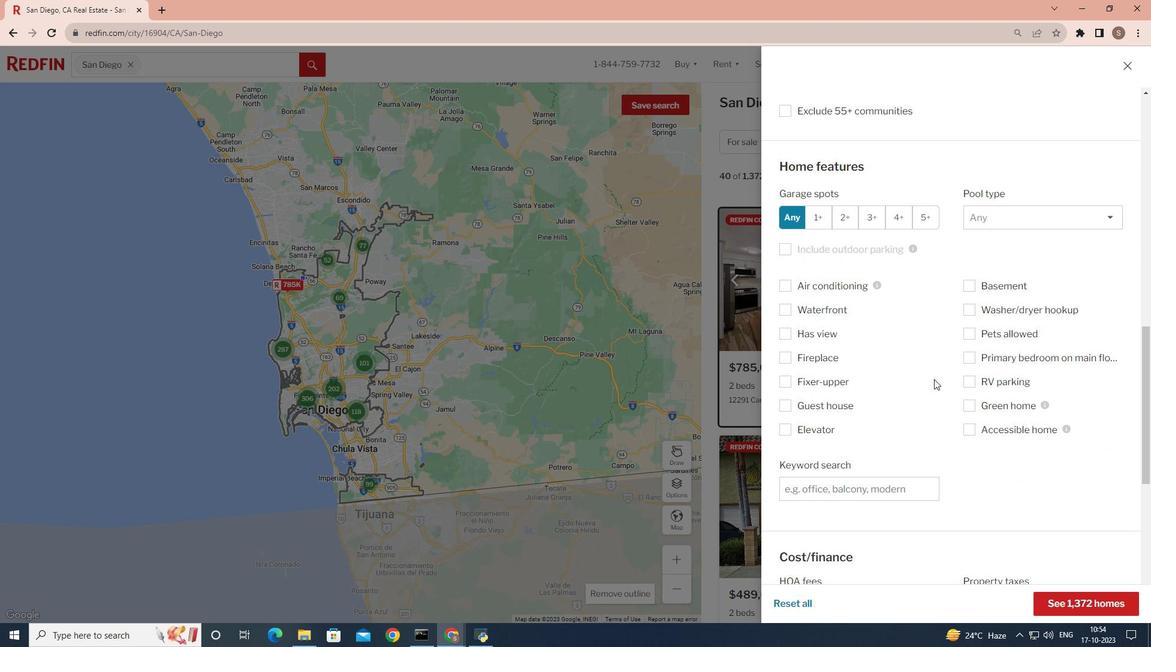 
Action: Mouse moved to (906, 386)
Screenshot: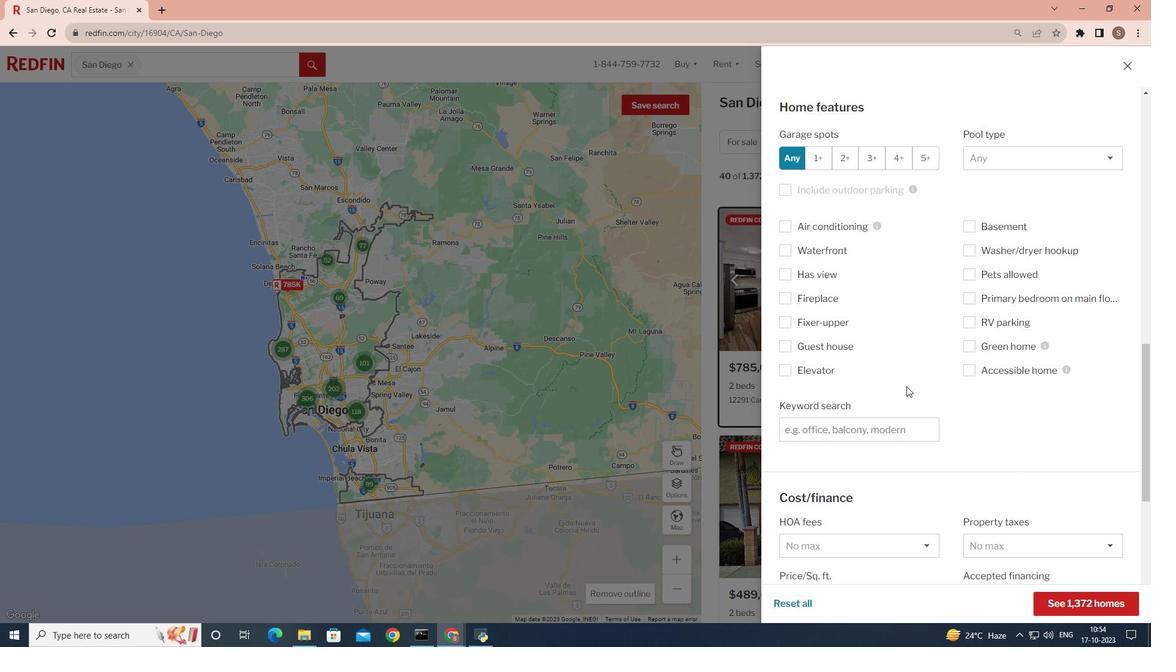 
Action: Mouse scrolled (906, 386) with delta (0, 0)
Screenshot: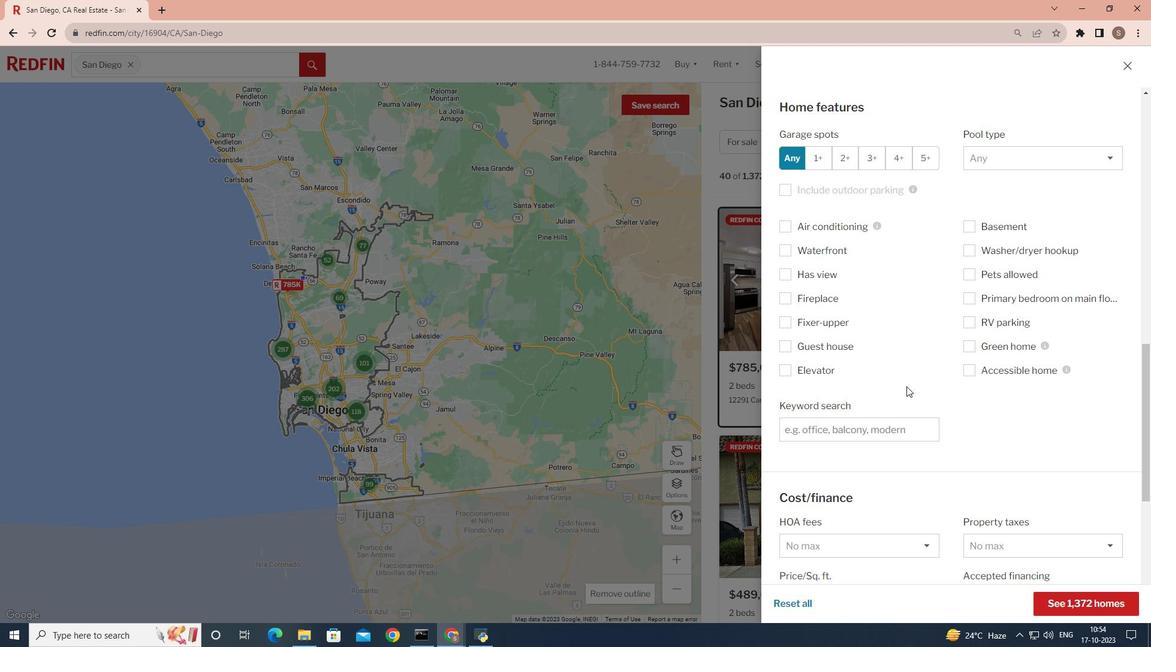 
Action: Mouse moved to (880, 376)
Screenshot: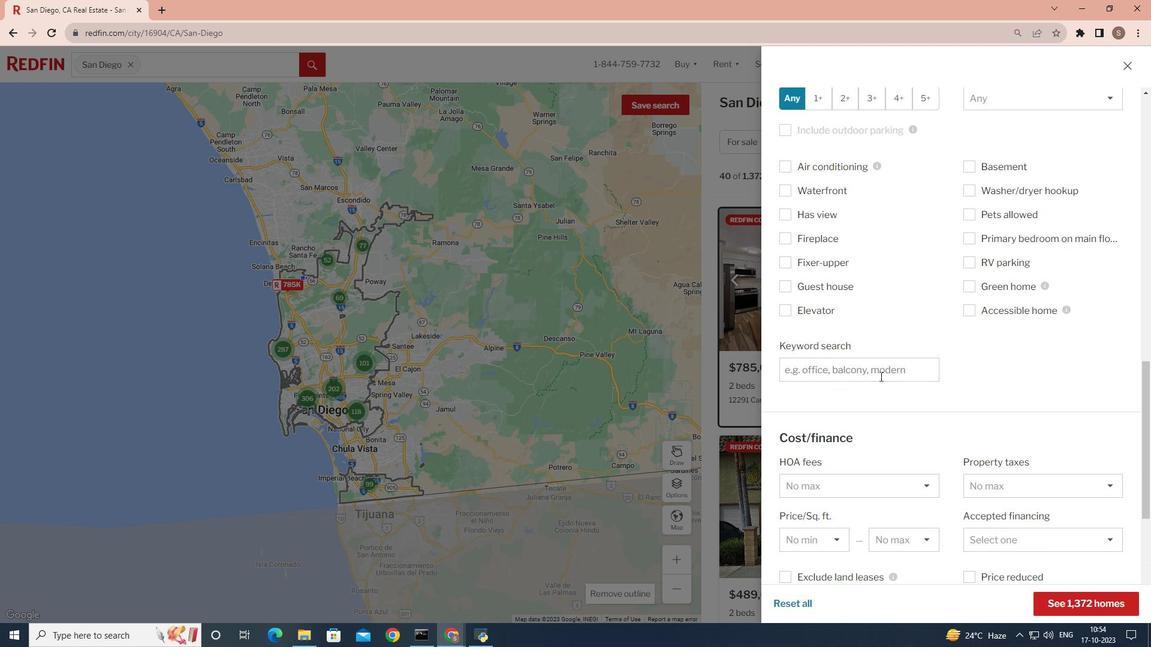 
Action: Mouse pressed left at (880, 376)
Screenshot: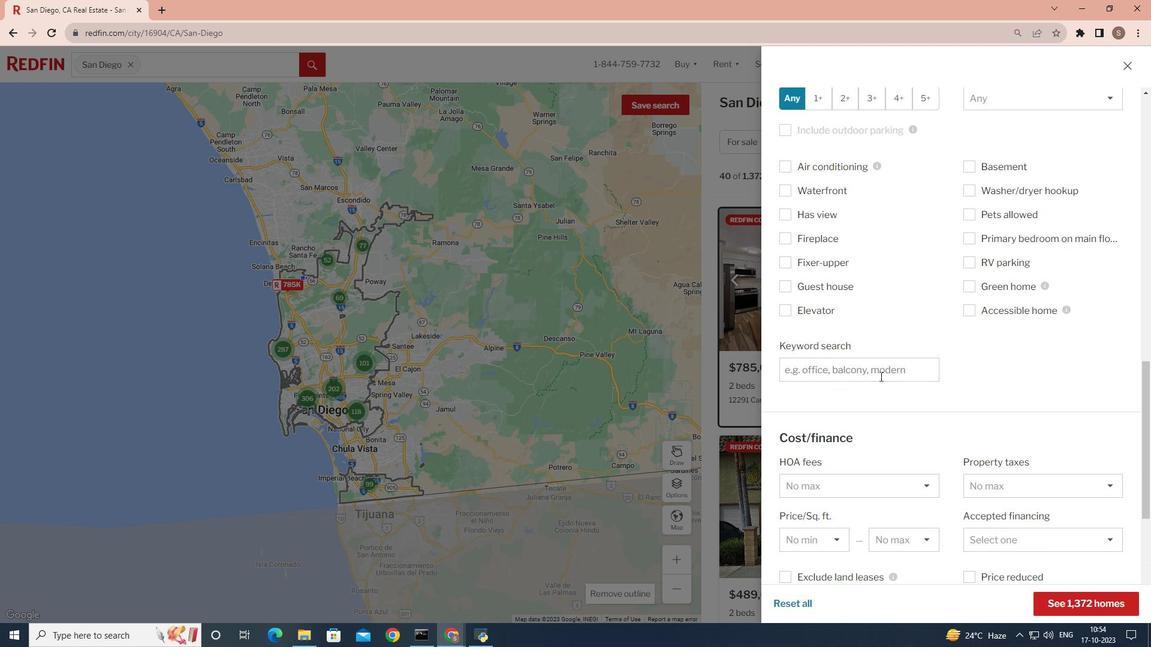 
Action: Mouse moved to (883, 374)
Screenshot: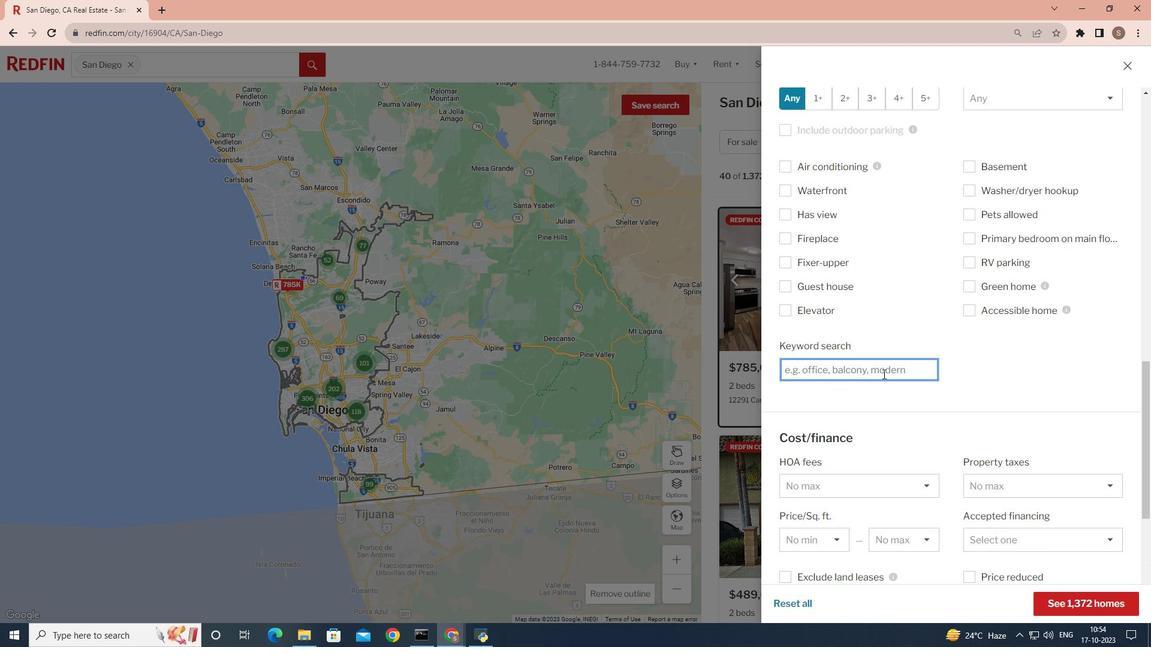 
Action: Key pressed balconies
Screenshot: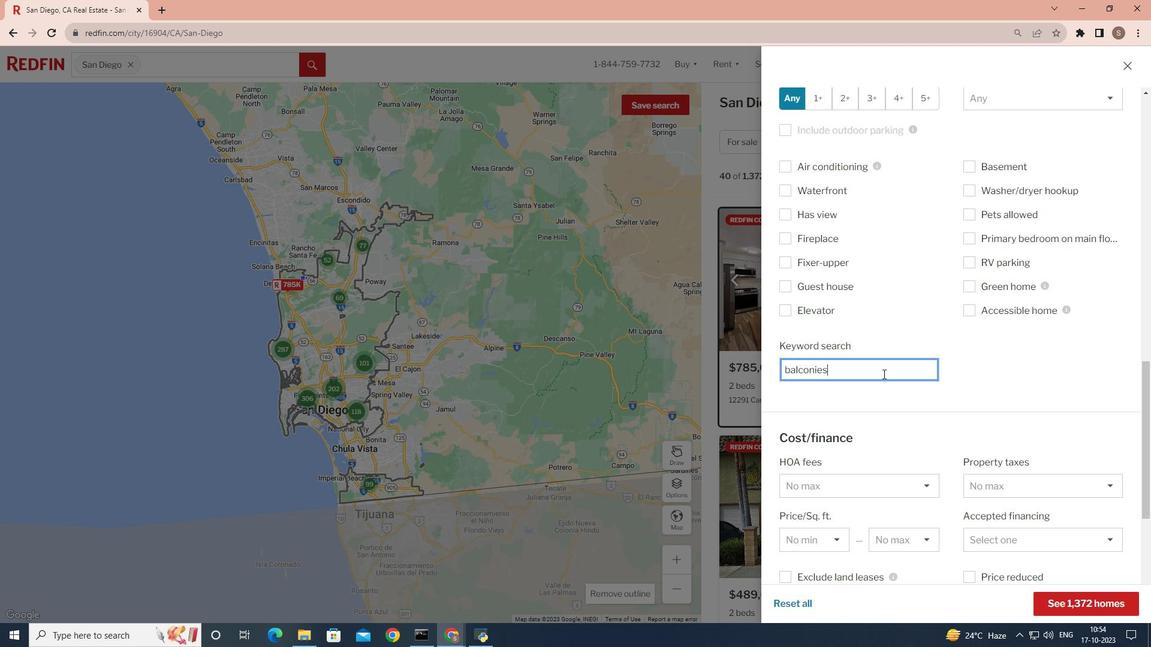 
Action: Mouse moved to (967, 382)
Screenshot: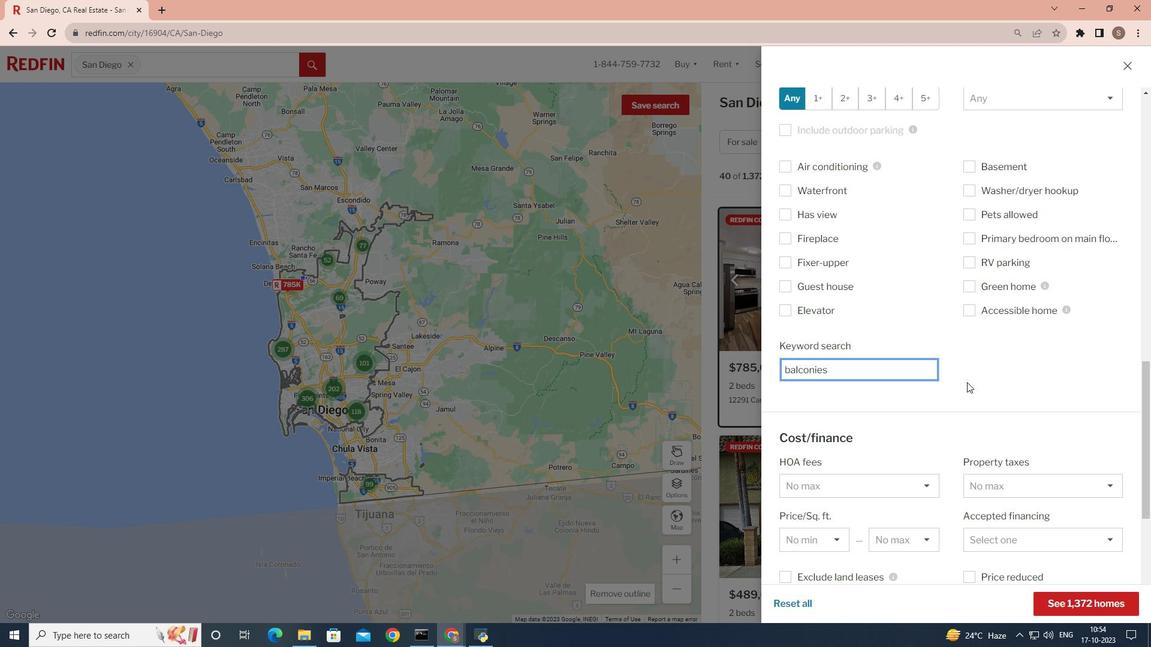 
Action: Mouse pressed left at (967, 382)
Screenshot: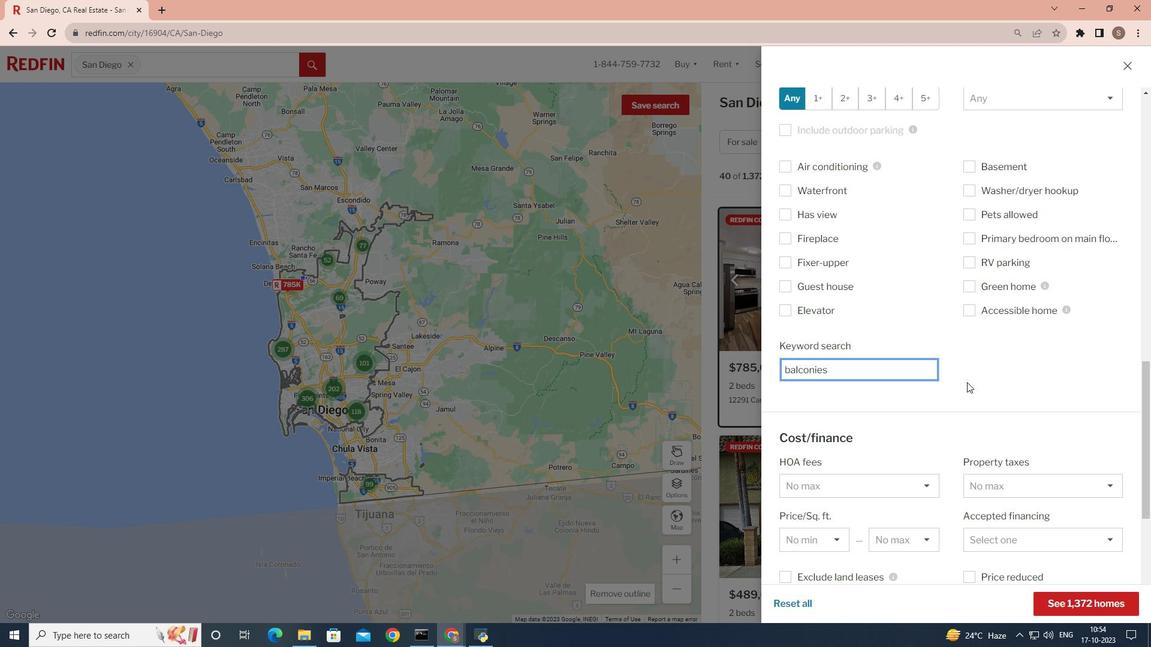 
Action: Mouse moved to (1083, 604)
Screenshot: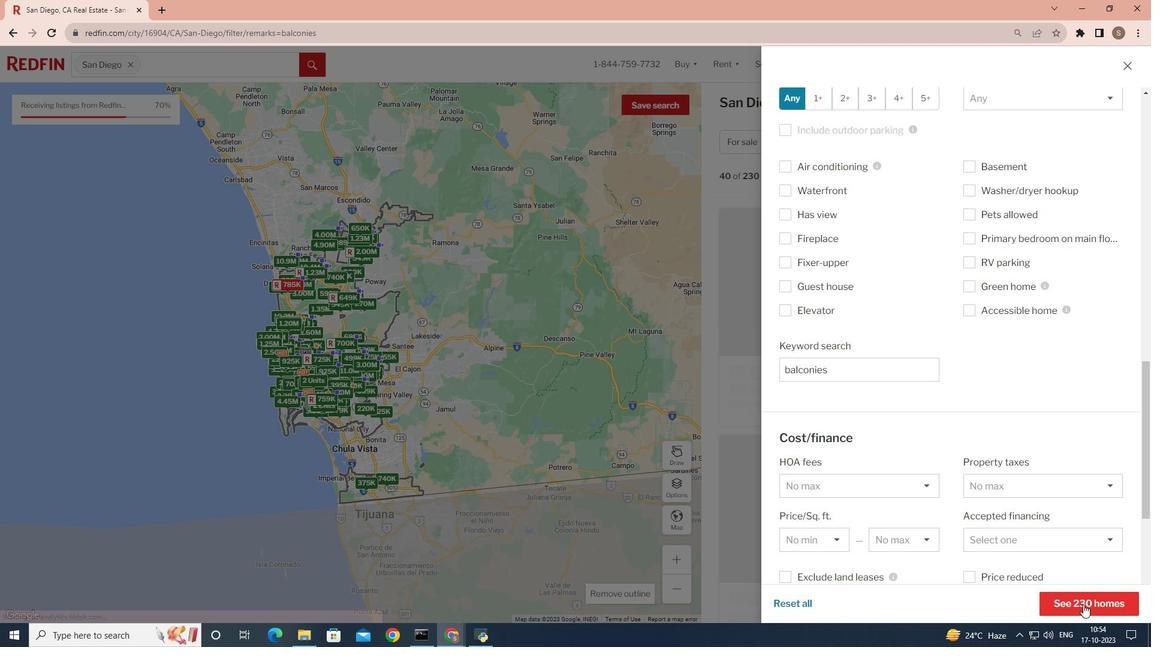 
Action: Mouse pressed left at (1083, 604)
Screenshot: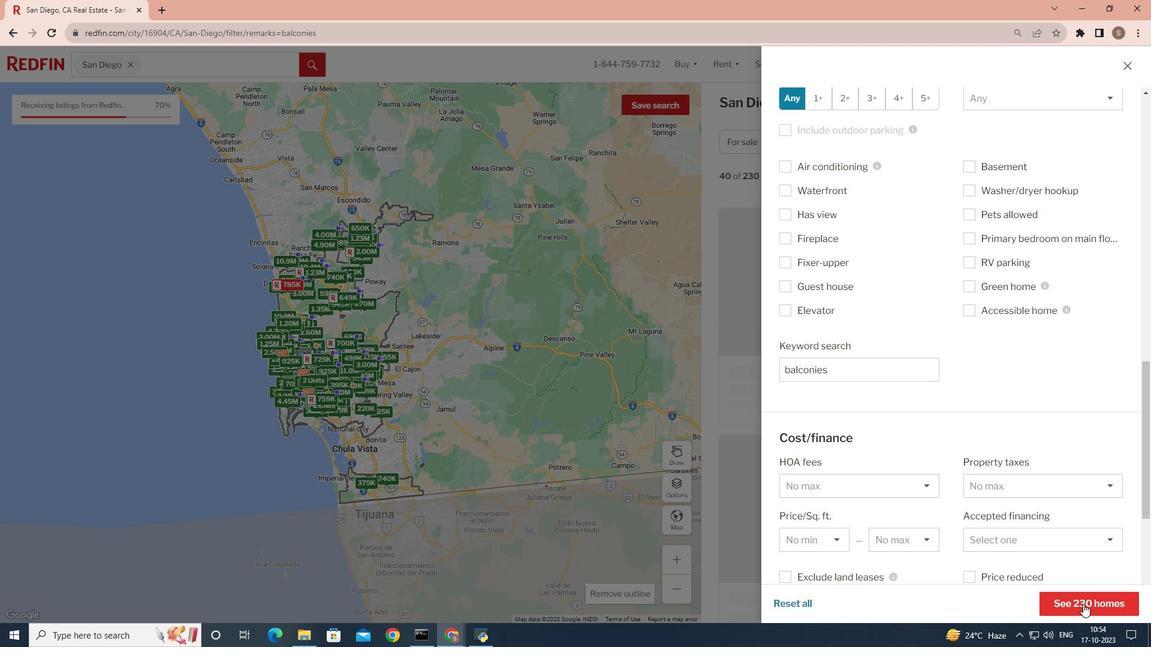 
Action: Mouse moved to (1001, 440)
Screenshot: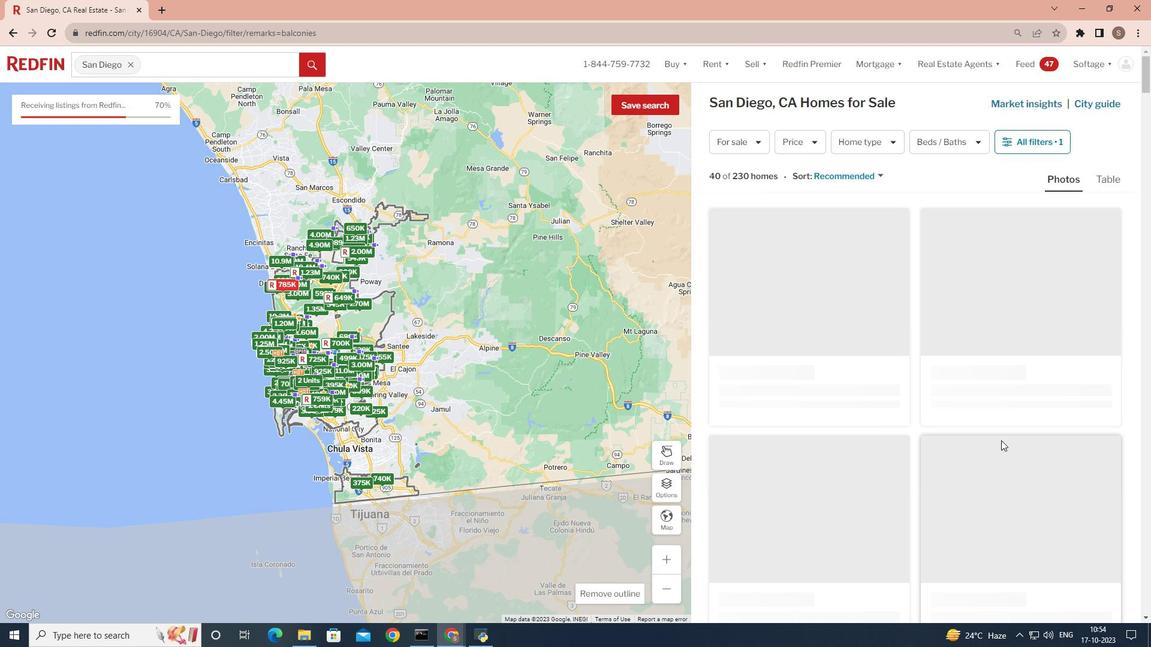 
